 Task: Search one way flight ticket for 5 adults, 1 child, 2 infants in seat and 1 infant on lap in business from Aberdeen: Aberdeen Regional Airport to Riverton: Central Wyoming Regional Airport (was Riverton Regional) on 8-4-2023. Choice of flights is Delta. Number of bags: 1 carry on bag. Price is upto 110000. Outbound departure time preference is 10:00.
Action: Mouse moved to (199, 300)
Screenshot: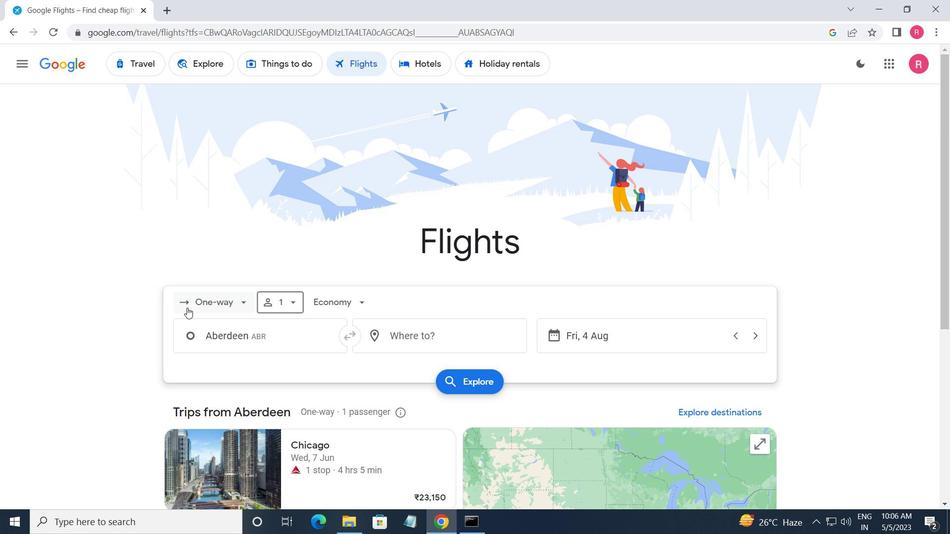 
Action: Mouse pressed left at (199, 300)
Screenshot: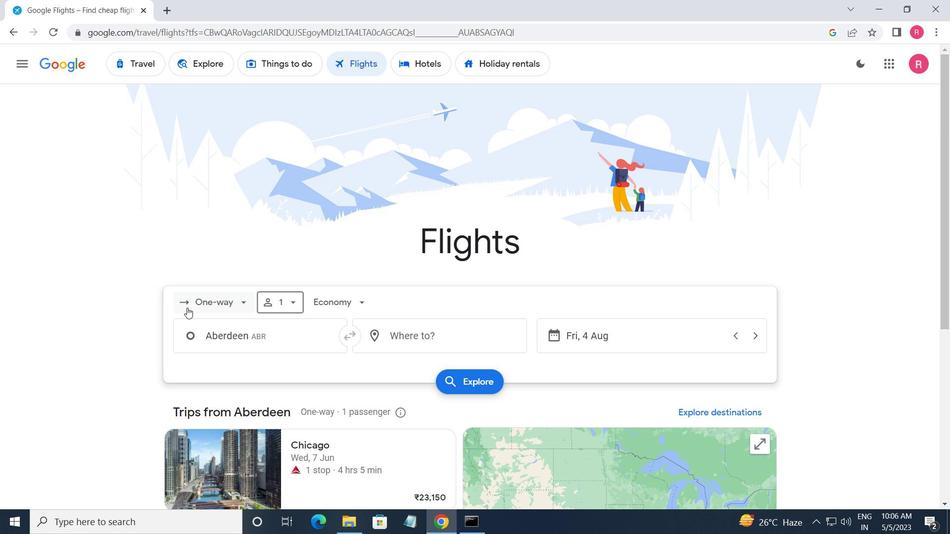 
Action: Mouse moved to (217, 358)
Screenshot: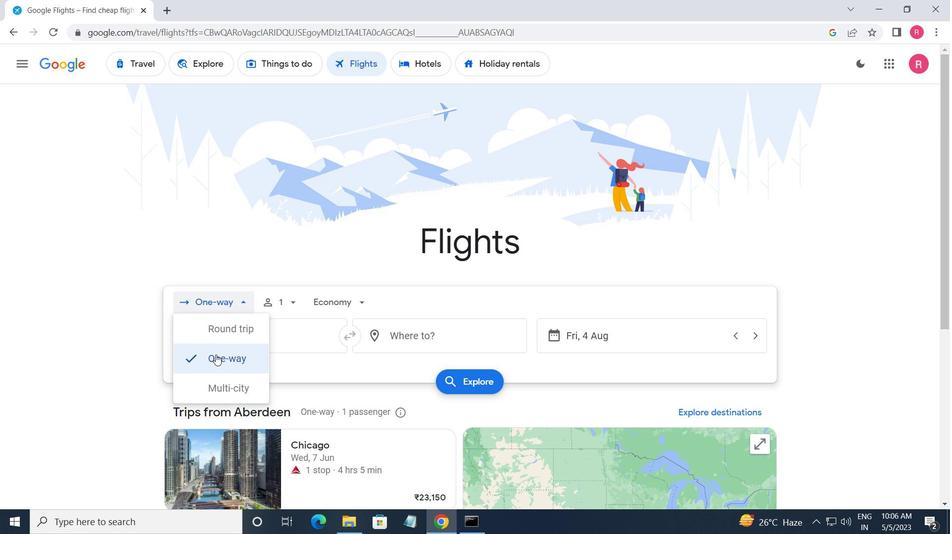 
Action: Mouse pressed left at (217, 358)
Screenshot: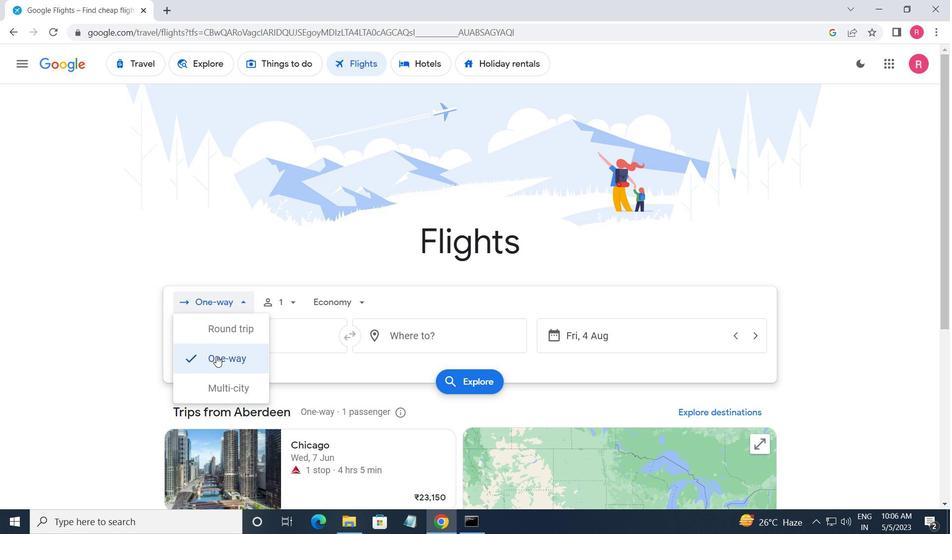 
Action: Mouse moved to (284, 300)
Screenshot: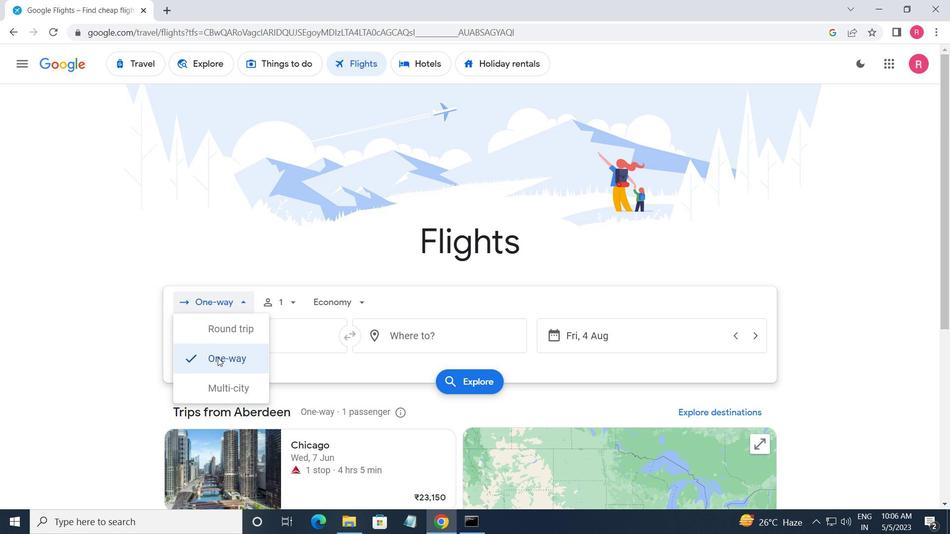 
Action: Mouse pressed left at (284, 300)
Screenshot: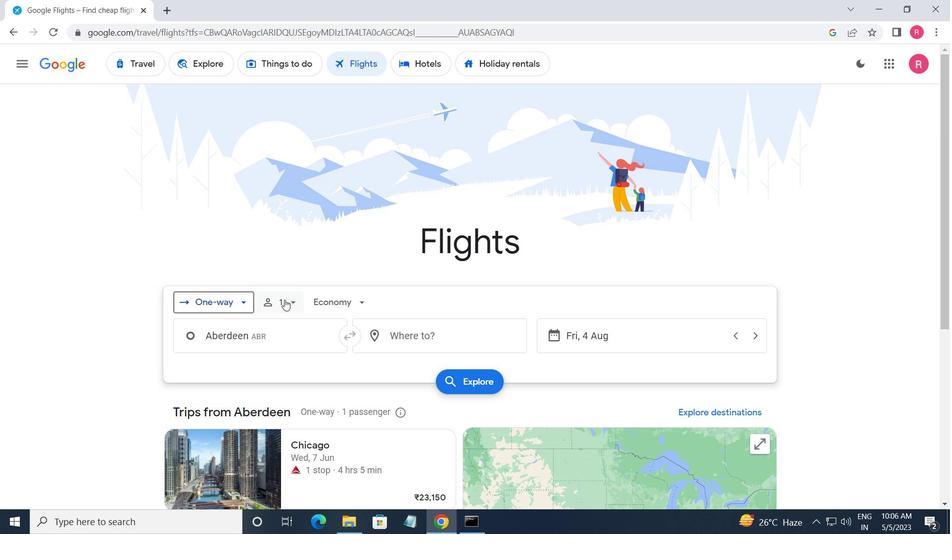 
Action: Mouse moved to (381, 339)
Screenshot: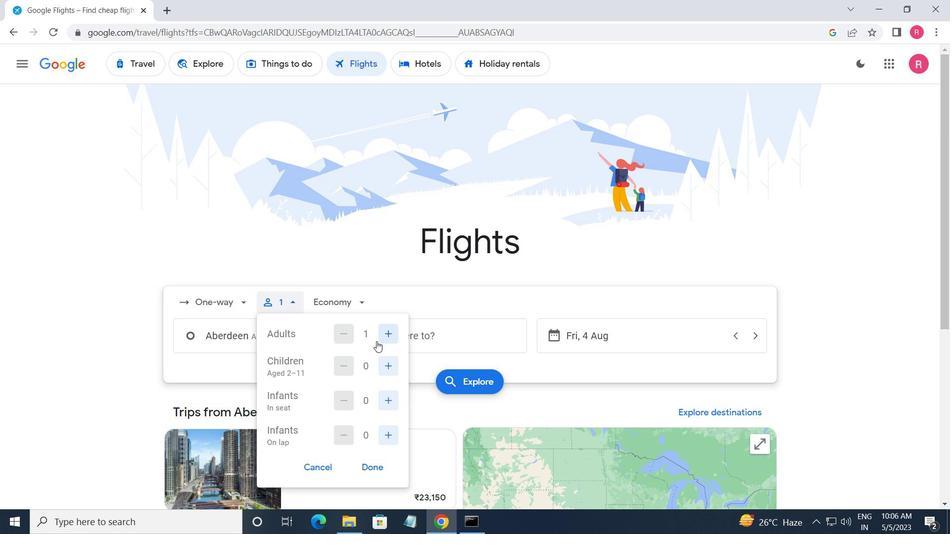 
Action: Mouse pressed left at (381, 339)
Screenshot: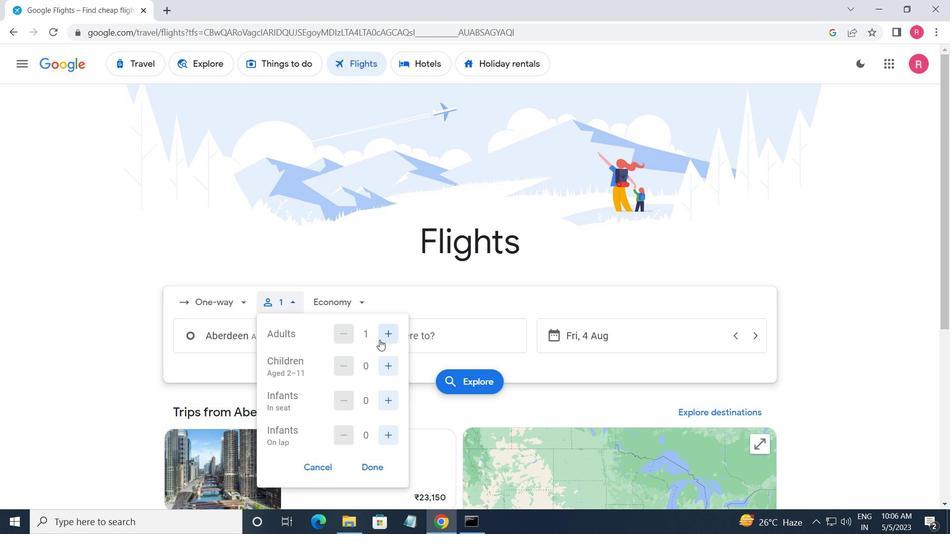 
Action: Mouse pressed left at (381, 339)
Screenshot: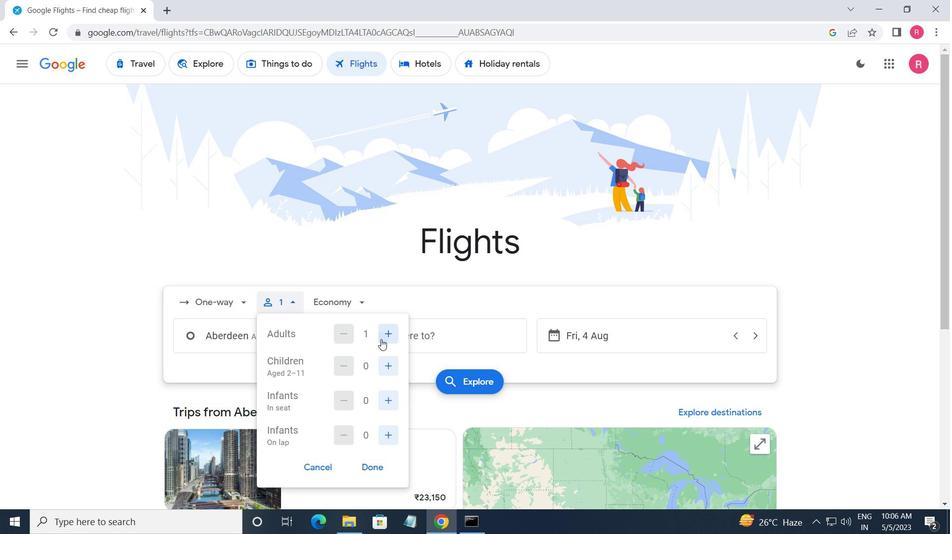
Action: Mouse pressed left at (381, 339)
Screenshot: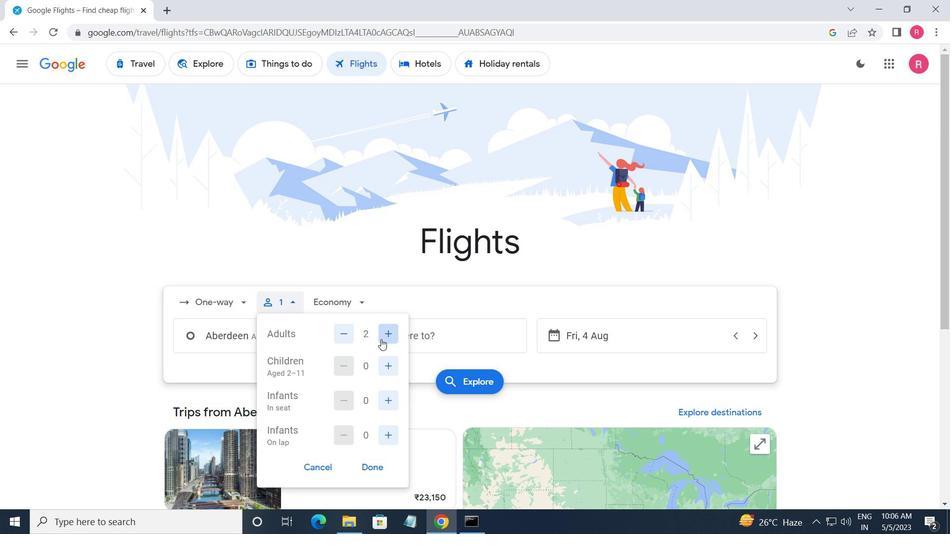 
Action: Mouse pressed left at (381, 339)
Screenshot: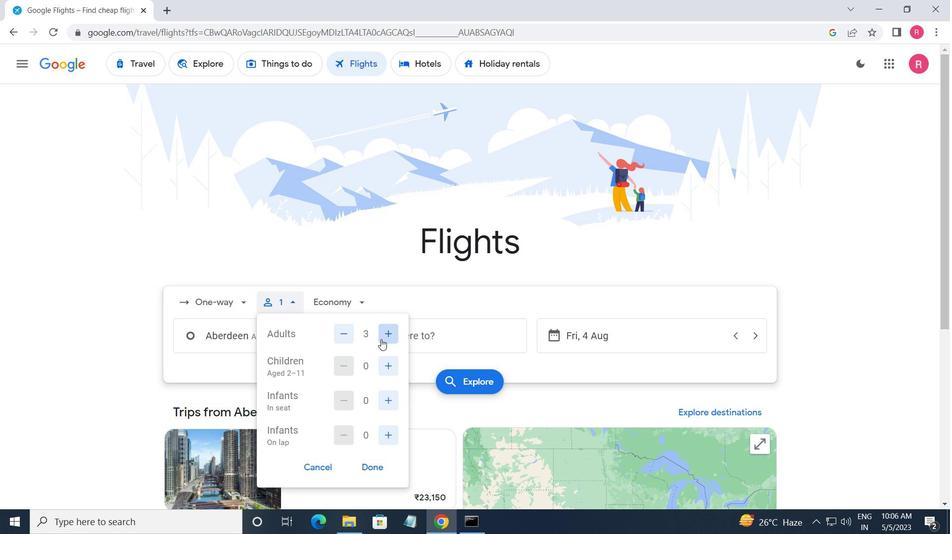 
Action: Mouse moved to (383, 356)
Screenshot: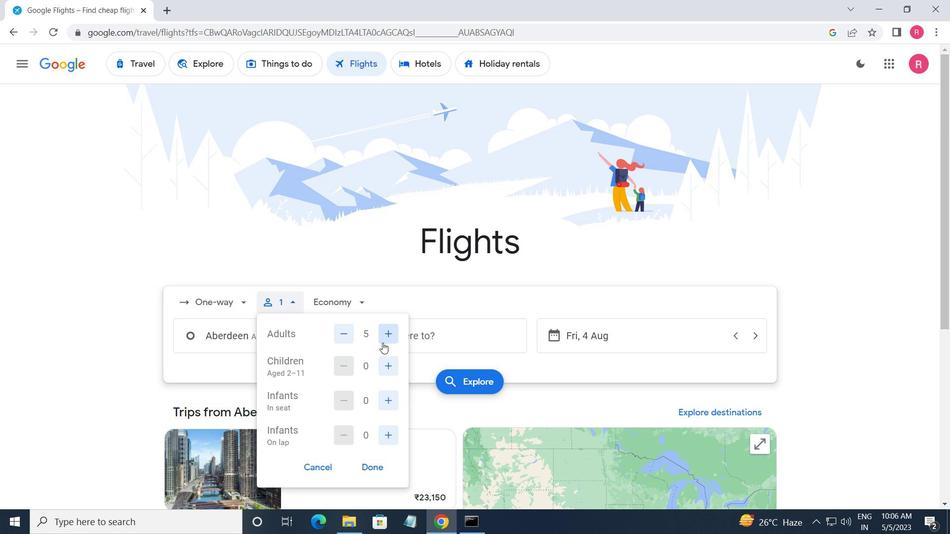 
Action: Mouse pressed left at (383, 356)
Screenshot: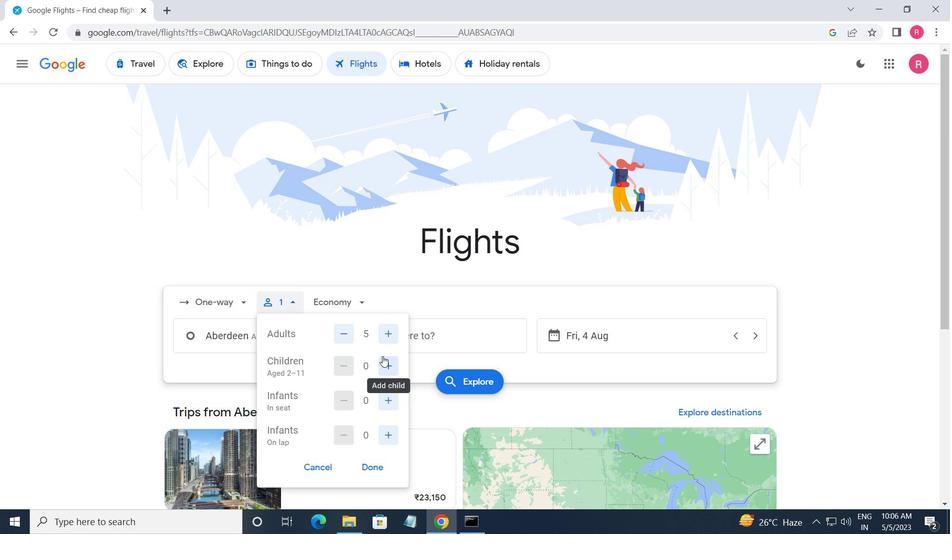 
Action: Mouse moved to (386, 396)
Screenshot: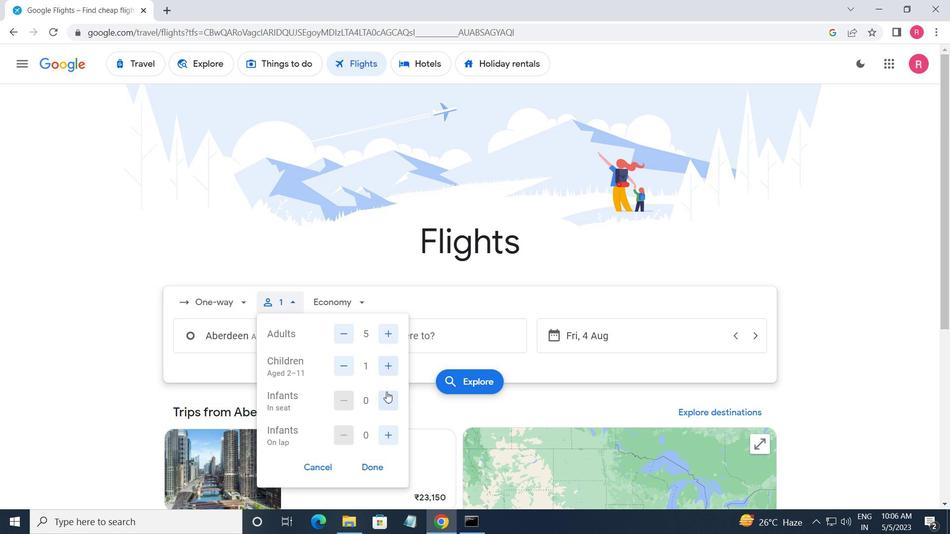 
Action: Mouse pressed left at (386, 396)
Screenshot: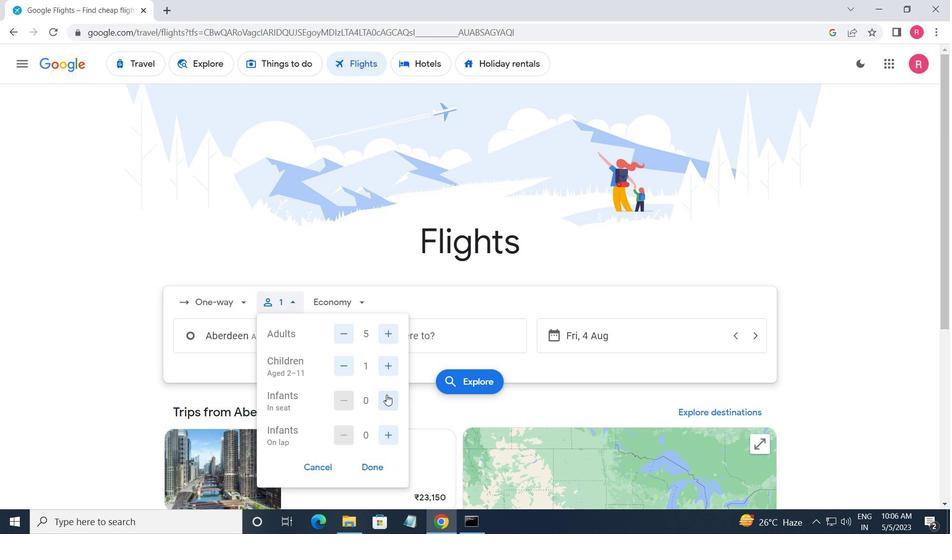 
Action: Mouse moved to (387, 396)
Screenshot: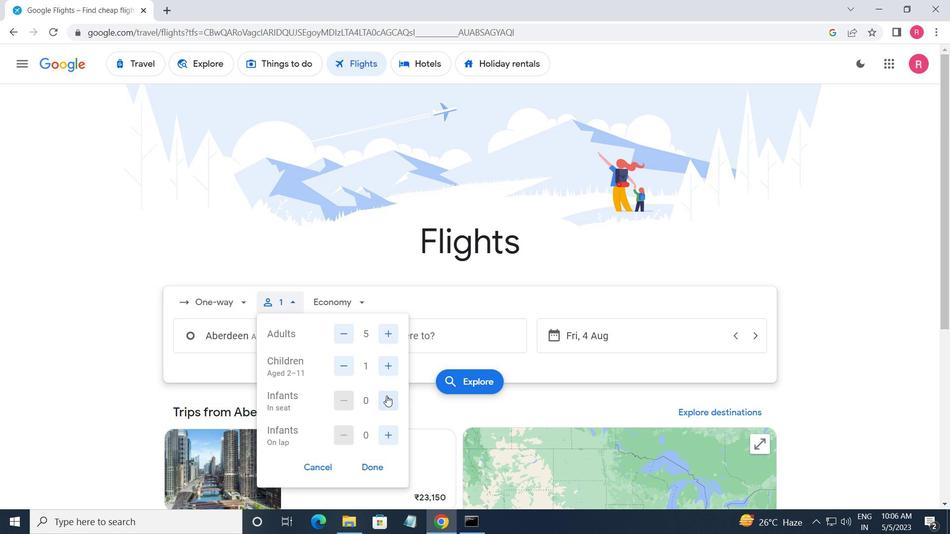 
Action: Mouse pressed left at (387, 396)
Screenshot: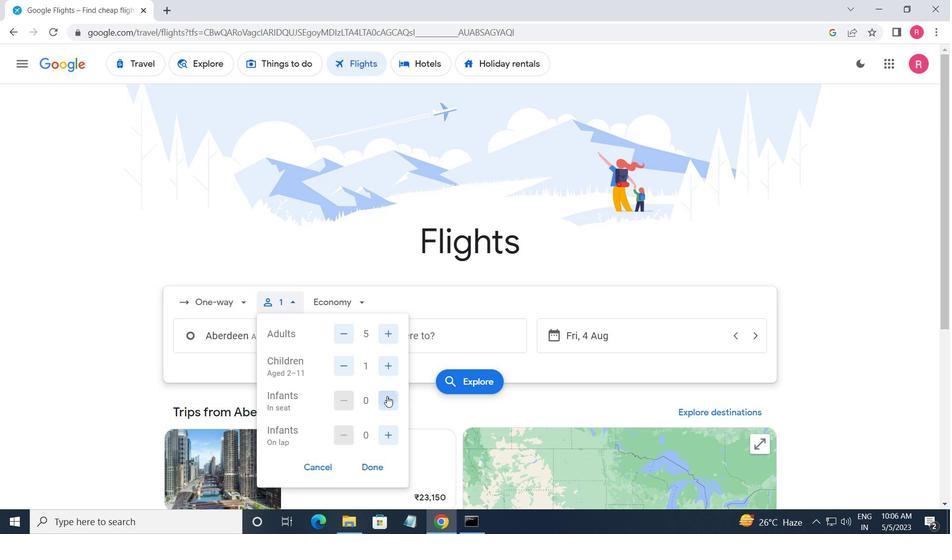 
Action: Mouse moved to (346, 302)
Screenshot: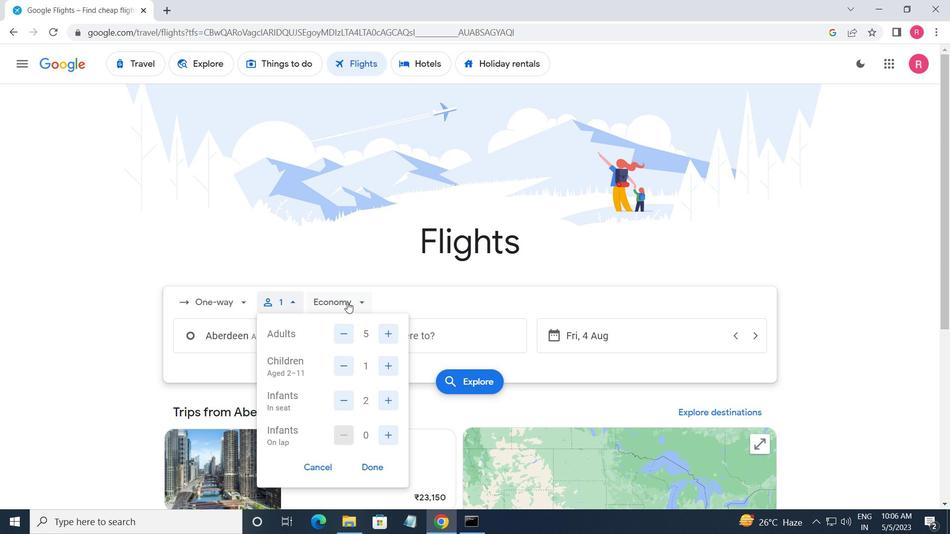 
Action: Mouse pressed left at (346, 302)
Screenshot: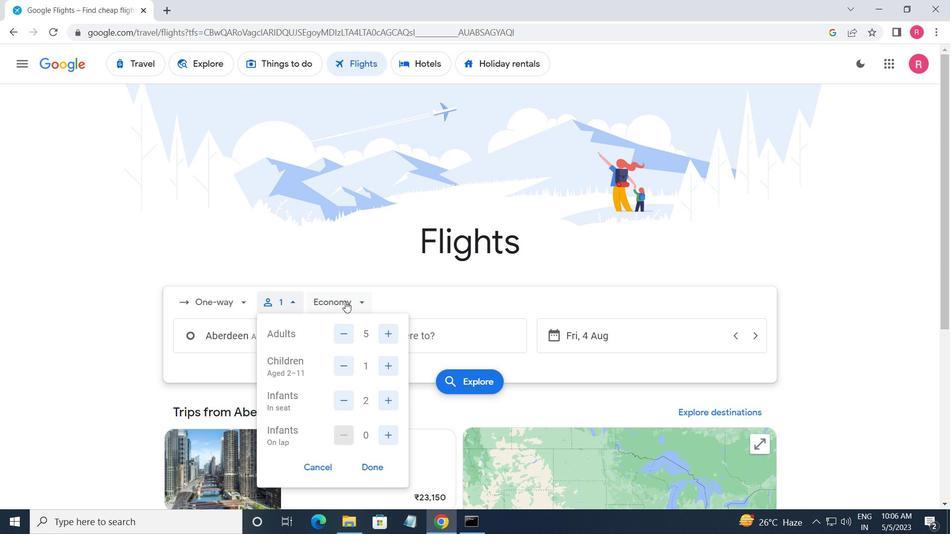 
Action: Mouse moved to (366, 389)
Screenshot: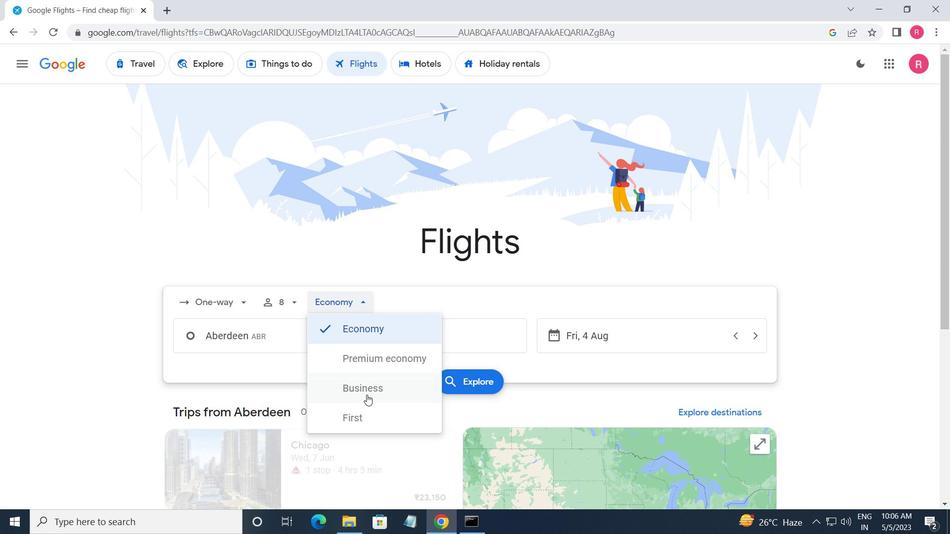 
Action: Mouse pressed left at (366, 389)
Screenshot: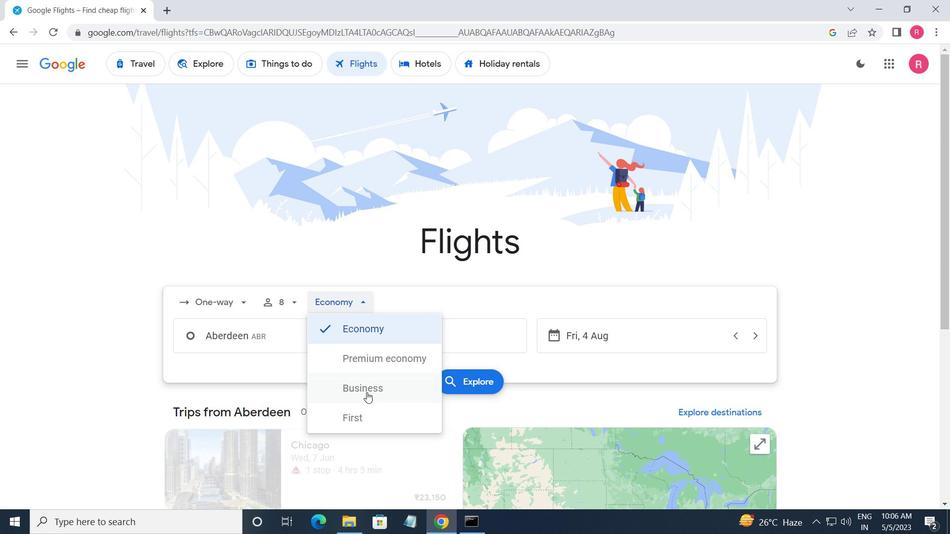 
Action: Mouse moved to (307, 334)
Screenshot: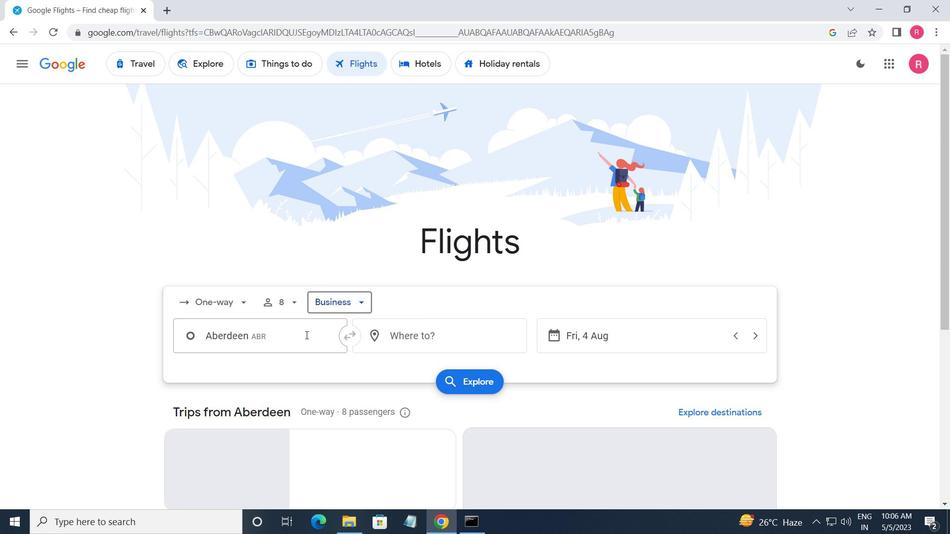 
Action: Mouse pressed left at (307, 334)
Screenshot: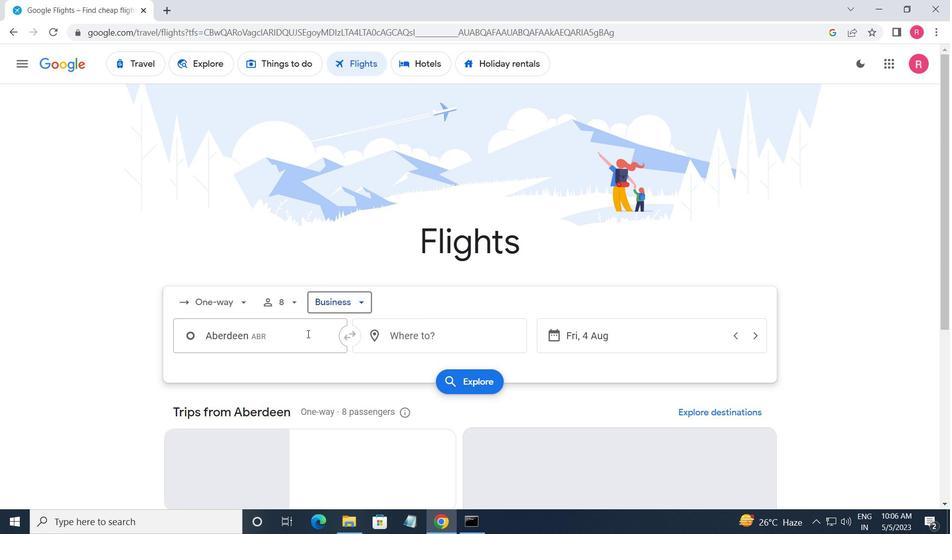 
Action: Mouse moved to (284, 431)
Screenshot: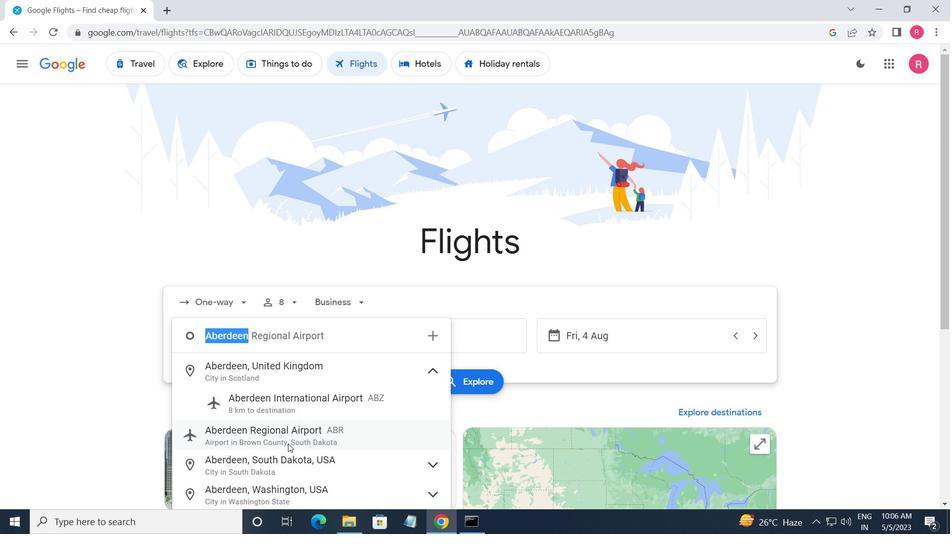 
Action: Mouse pressed left at (284, 431)
Screenshot: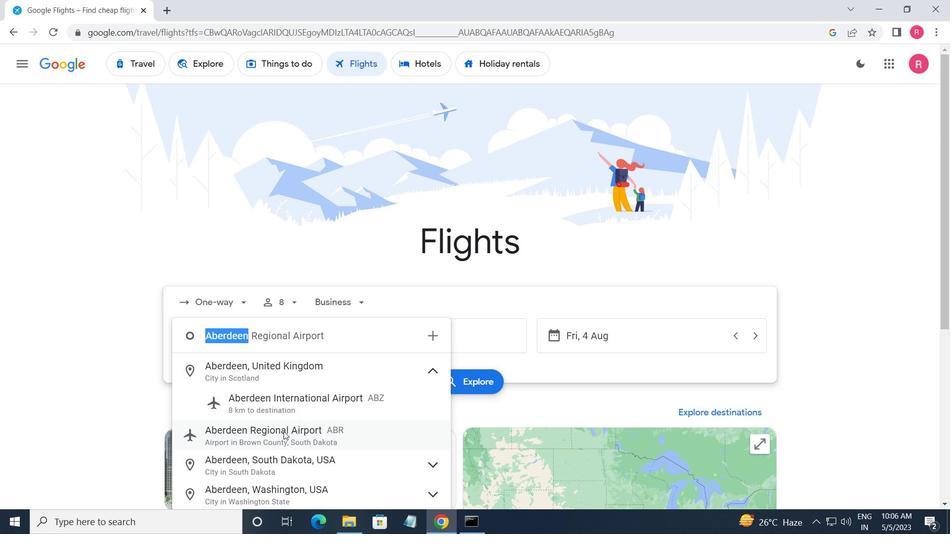 
Action: Mouse moved to (411, 347)
Screenshot: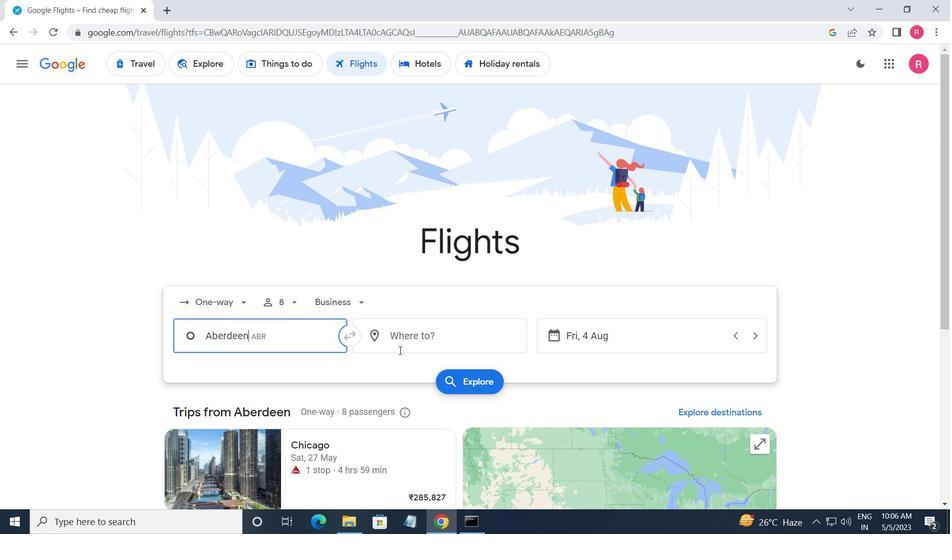 
Action: Mouse pressed left at (411, 347)
Screenshot: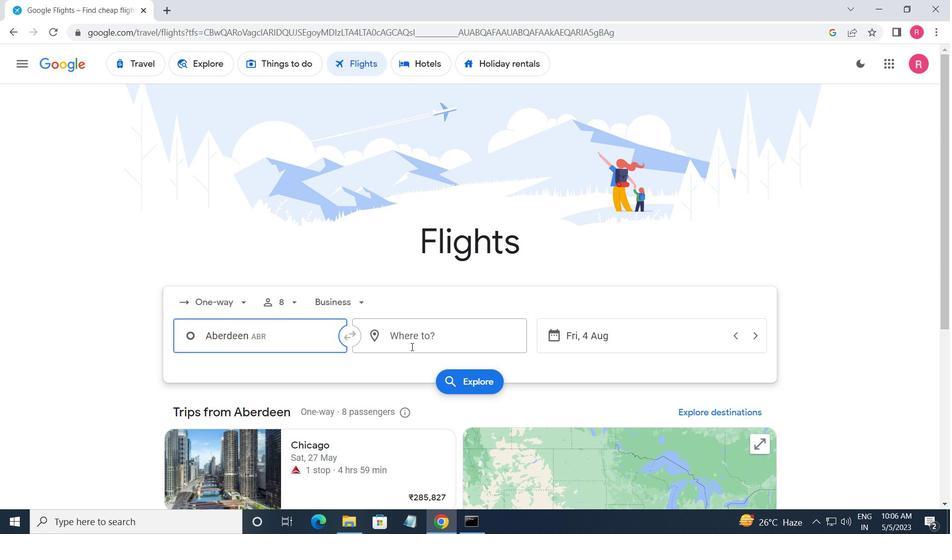 
Action: Mouse moved to (438, 453)
Screenshot: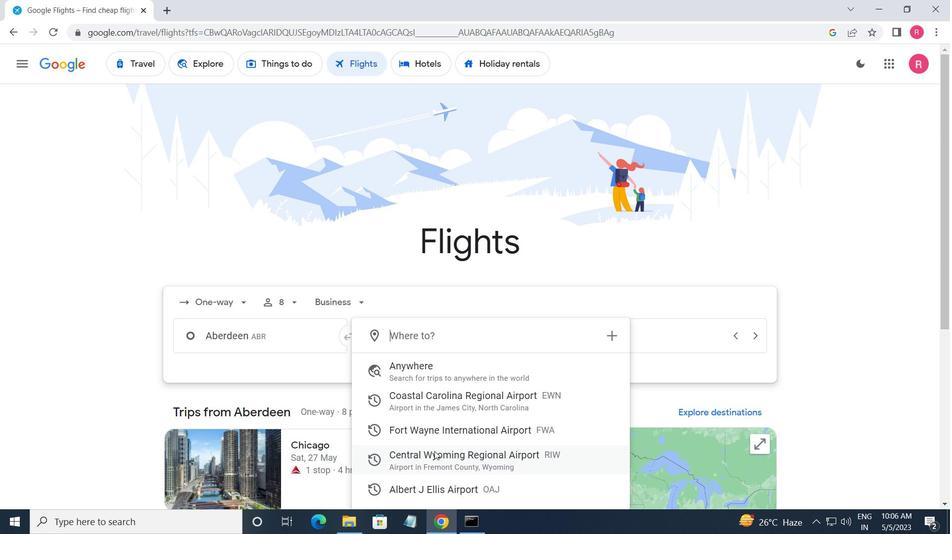 
Action: Mouse pressed left at (438, 453)
Screenshot: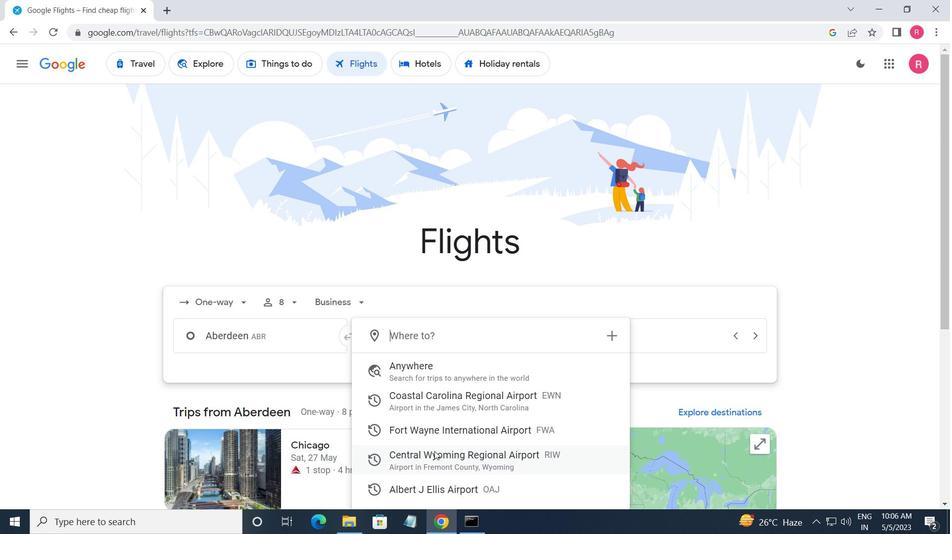 
Action: Mouse moved to (629, 347)
Screenshot: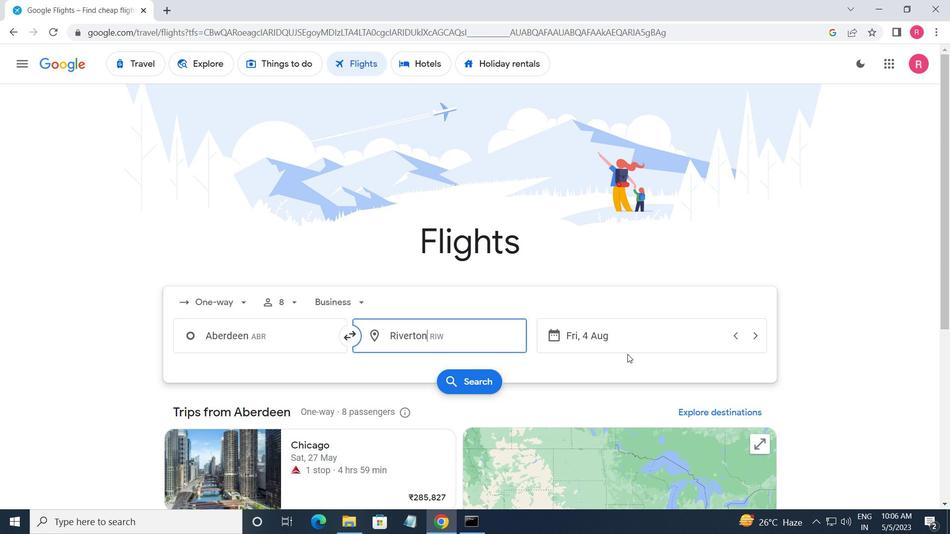 
Action: Mouse pressed left at (629, 347)
Screenshot: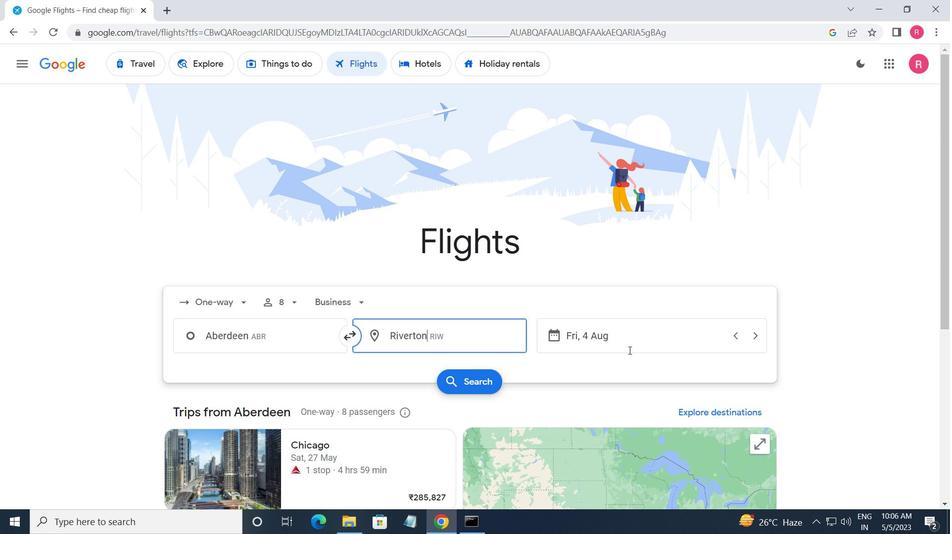
Action: Mouse moved to (481, 287)
Screenshot: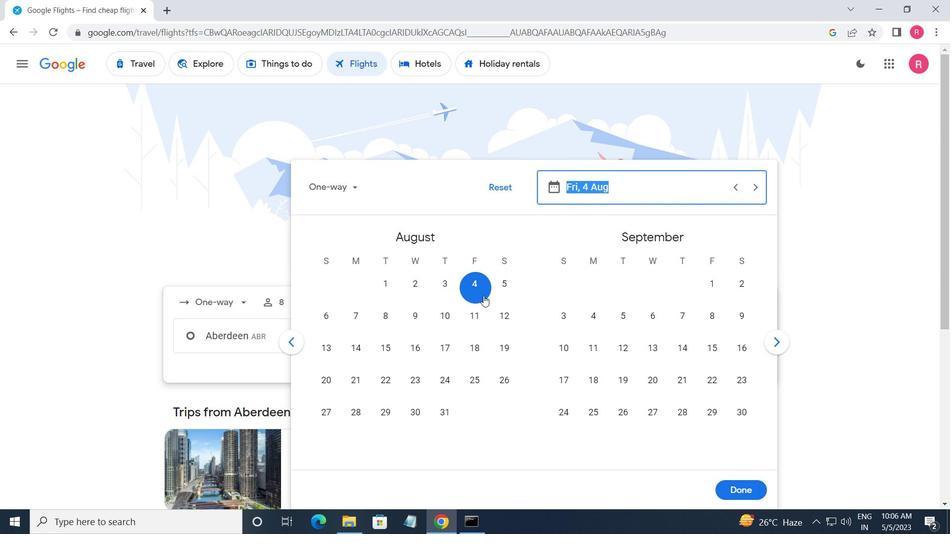 
Action: Mouse pressed left at (481, 287)
Screenshot: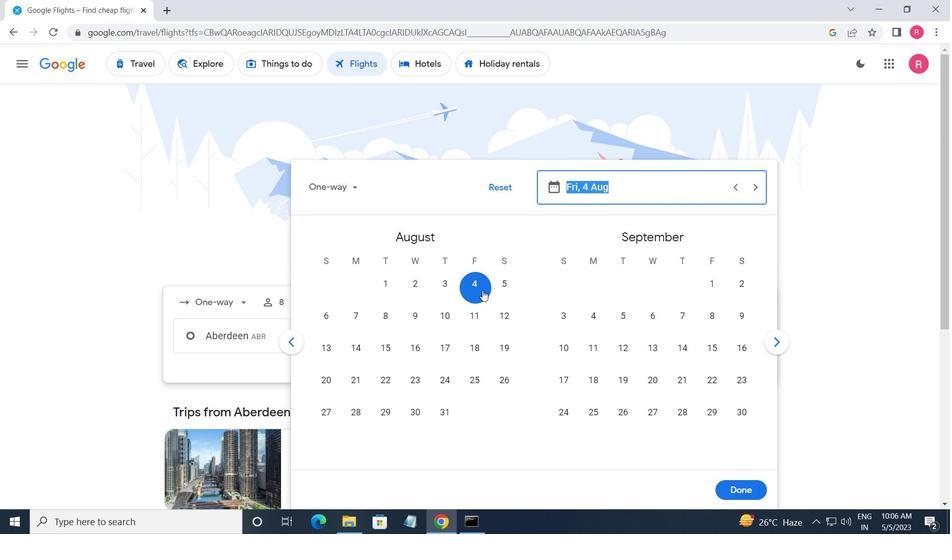 
Action: Mouse moved to (732, 486)
Screenshot: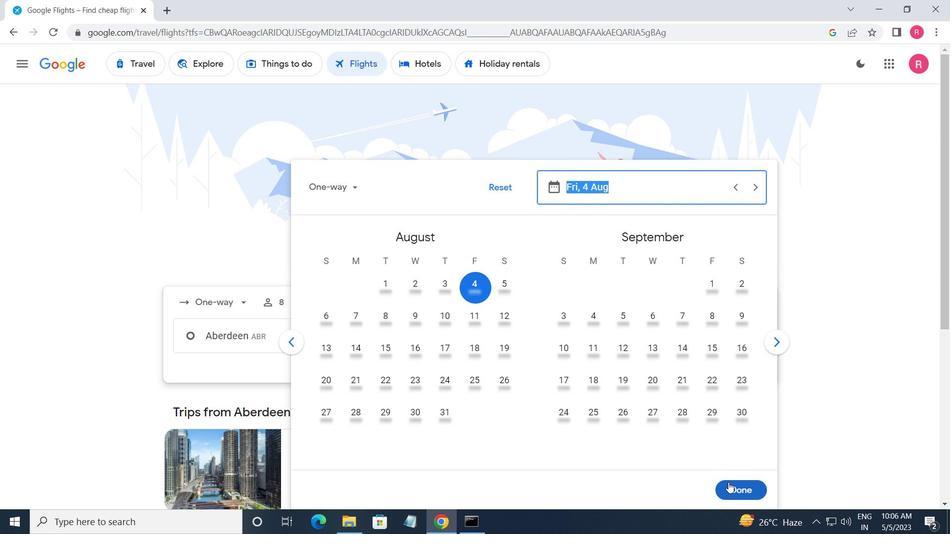
Action: Mouse pressed left at (732, 486)
Screenshot: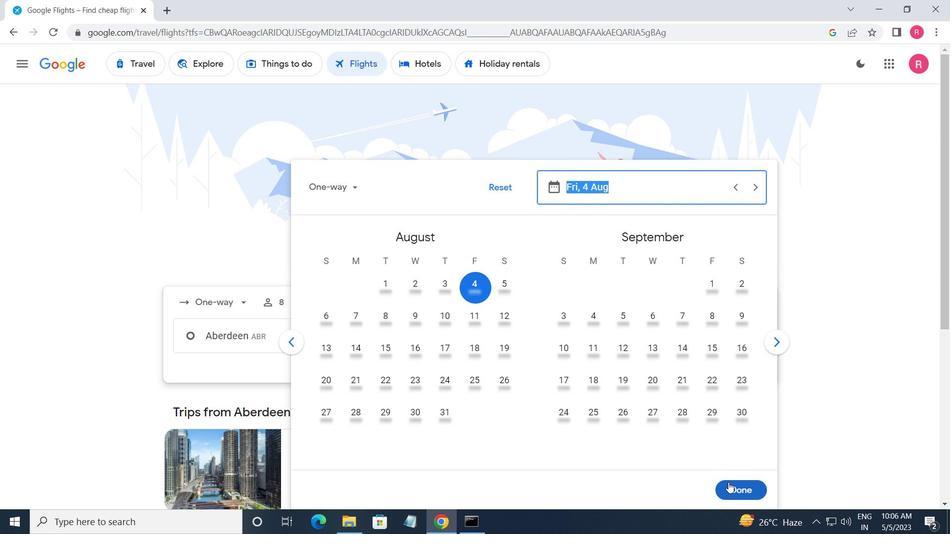 
Action: Mouse moved to (489, 378)
Screenshot: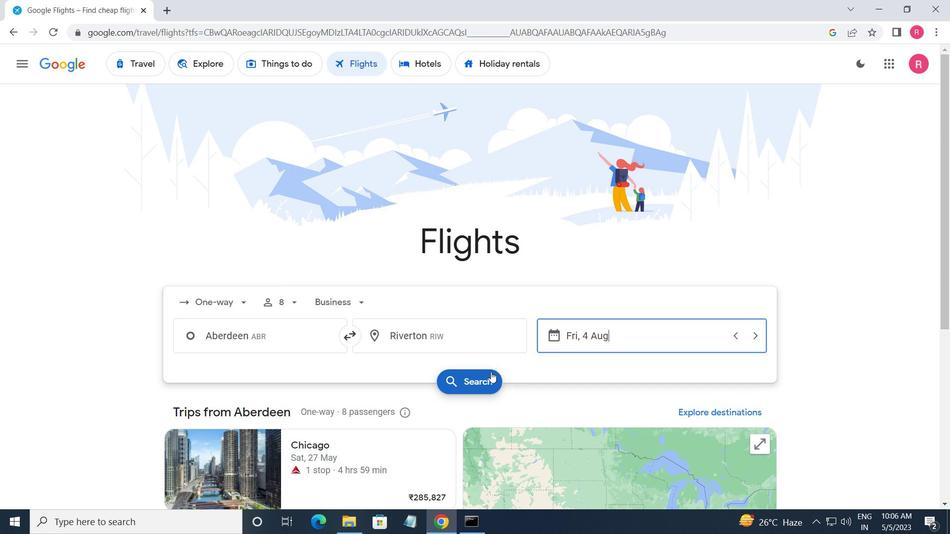 
Action: Mouse pressed left at (489, 378)
Screenshot: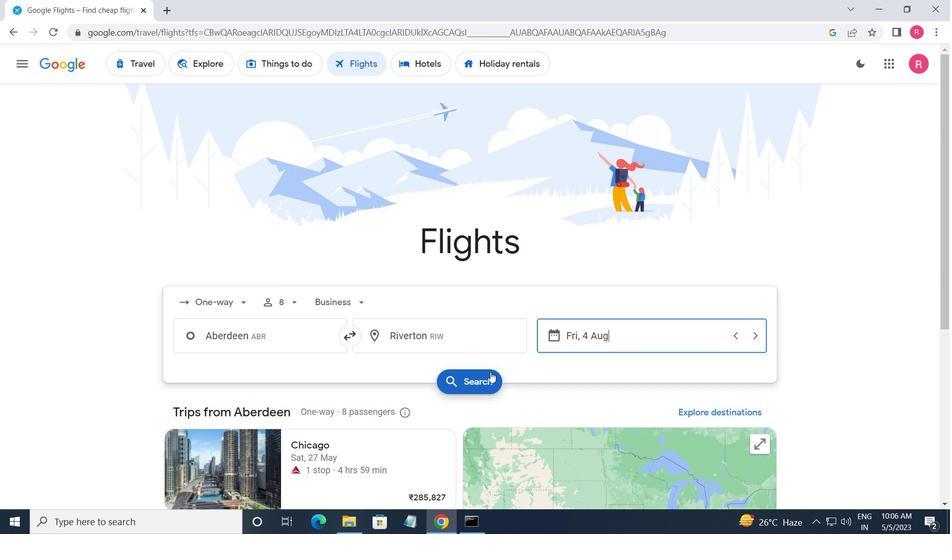 
Action: Mouse moved to (191, 177)
Screenshot: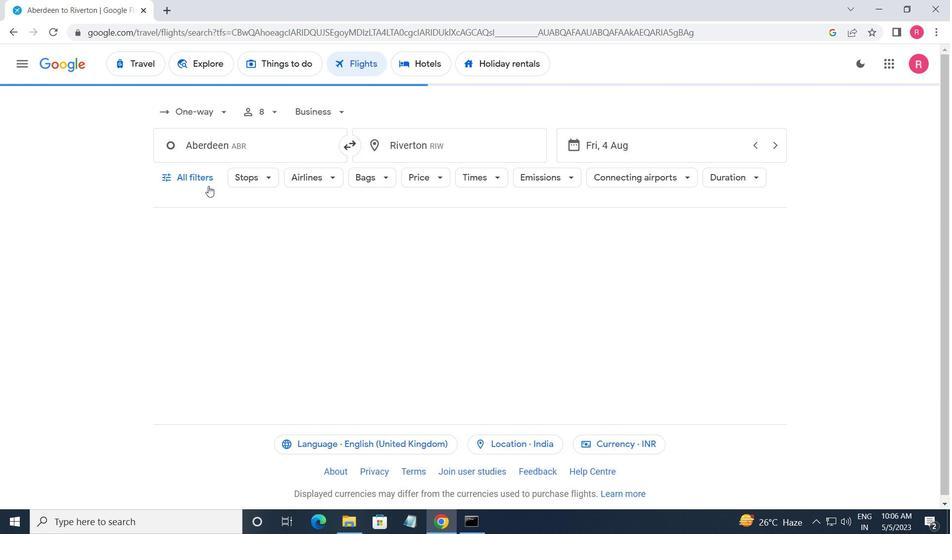 
Action: Mouse pressed left at (191, 177)
Screenshot: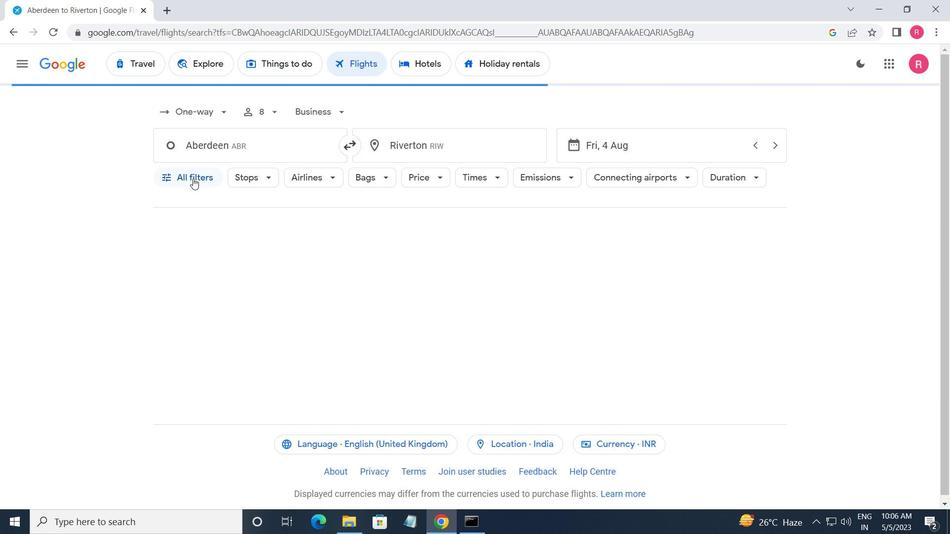
Action: Mouse moved to (257, 314)
Screenshot: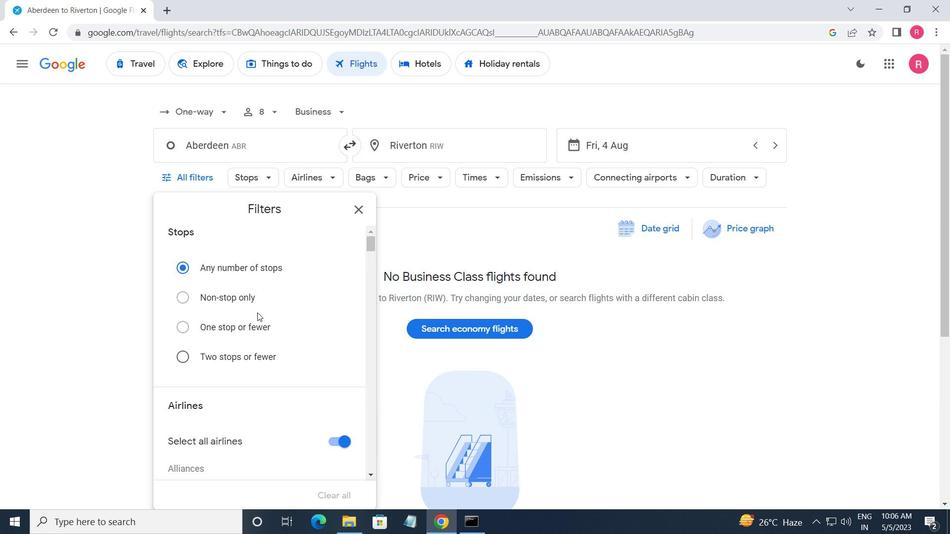 
Action: Mouse scrolled (257, 313) with delta (0, 0)
Screenshot: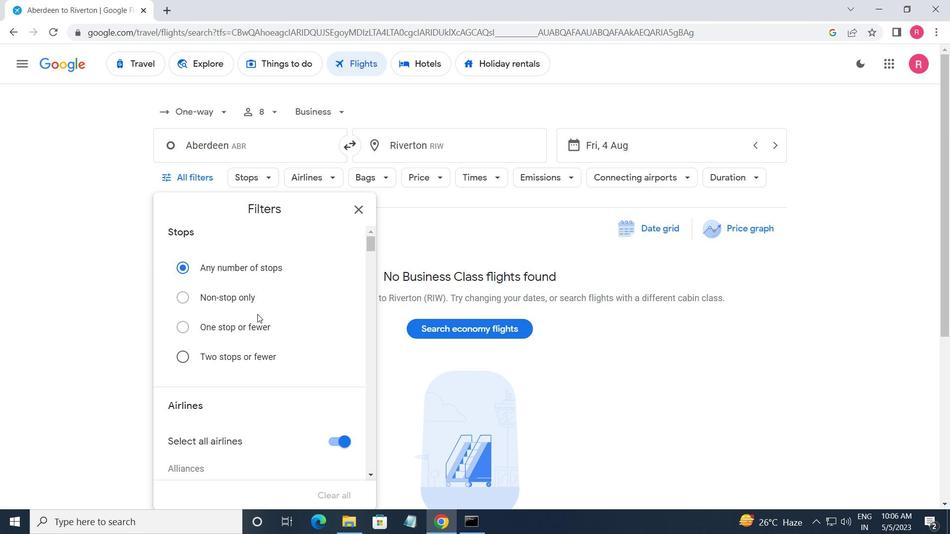 
Action: Mouse scrolled (257, 313) with delta (0, 0)
Screenshot: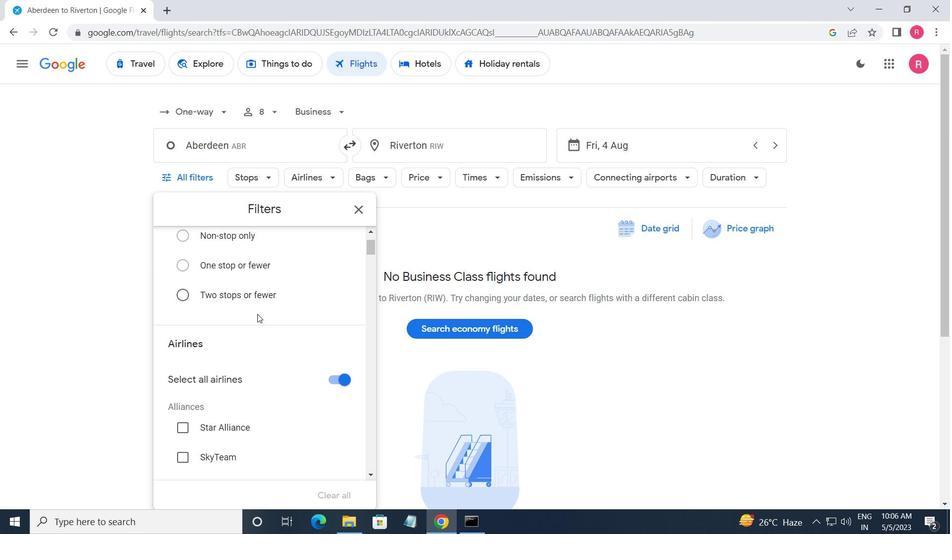 
Action: Mouse scrolled (257, 313) with delta (0, 0)
Screenshot: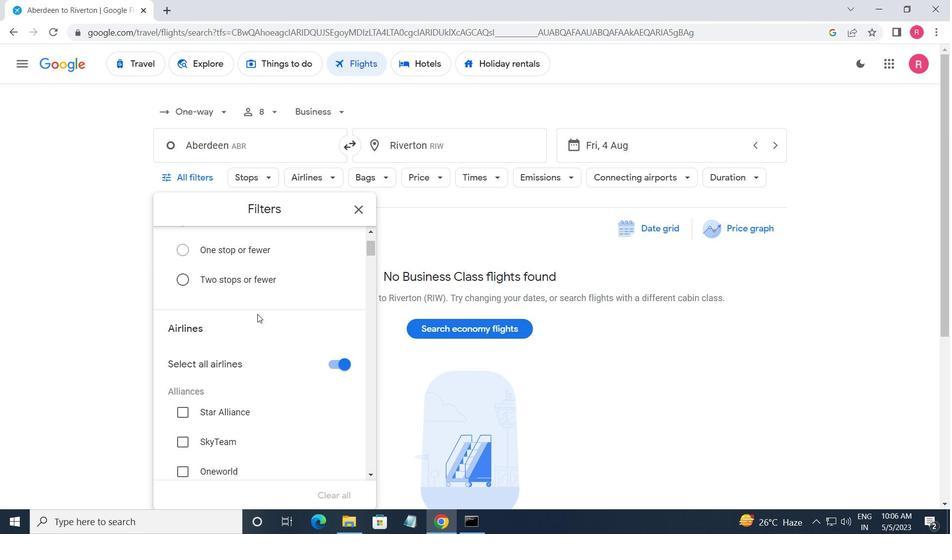 
Action: Mouse scrolled (257, 313) with delta (0, 0)
Screenshot: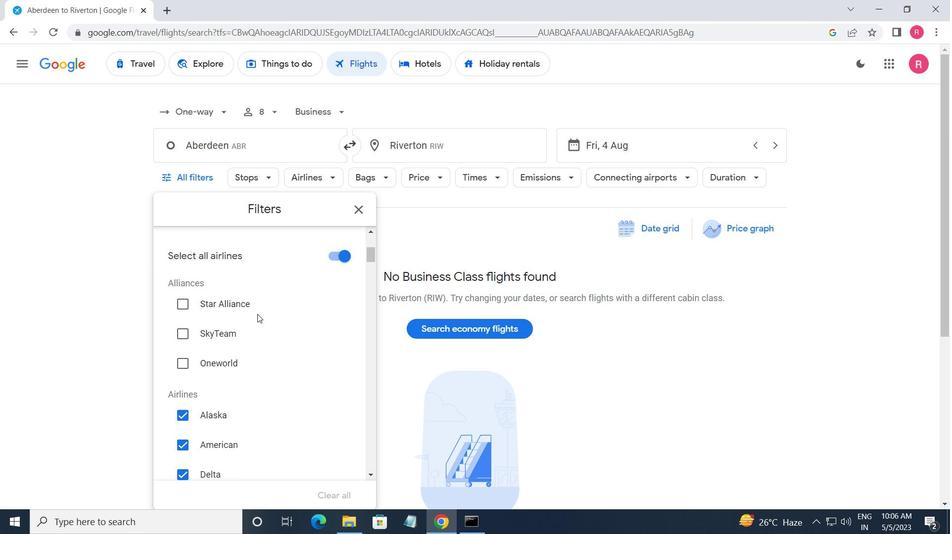 
Action: Mouse scrolled (257, 313) with delta (0, 0)
Screenshot: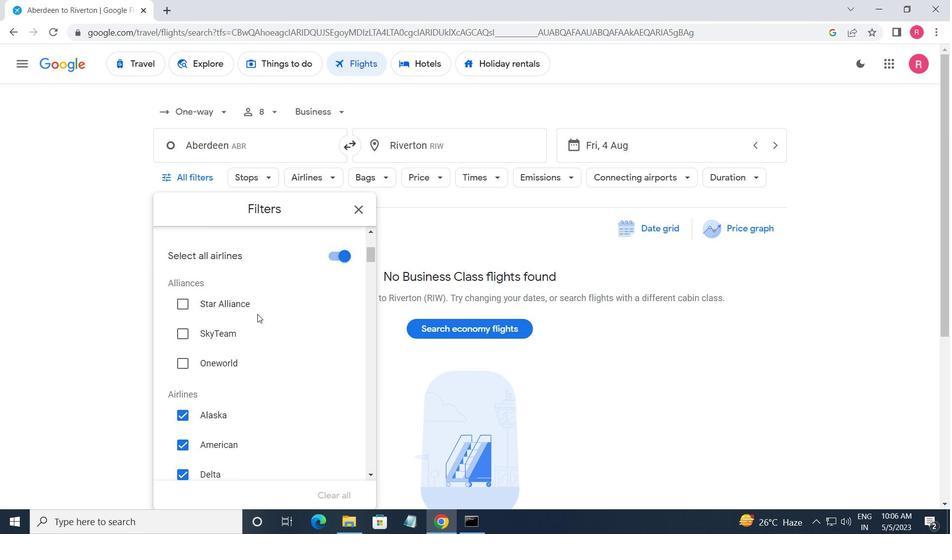 
Action: Mouse scrolled (257, 313) with delta (0, 0)
Screenshot: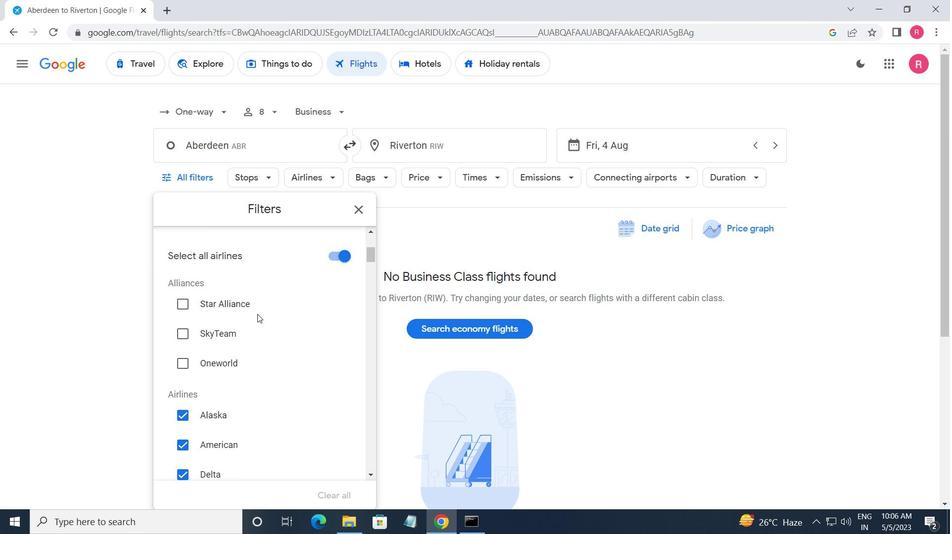 
Action: Mouse moved to (332, 292)
Screenshot: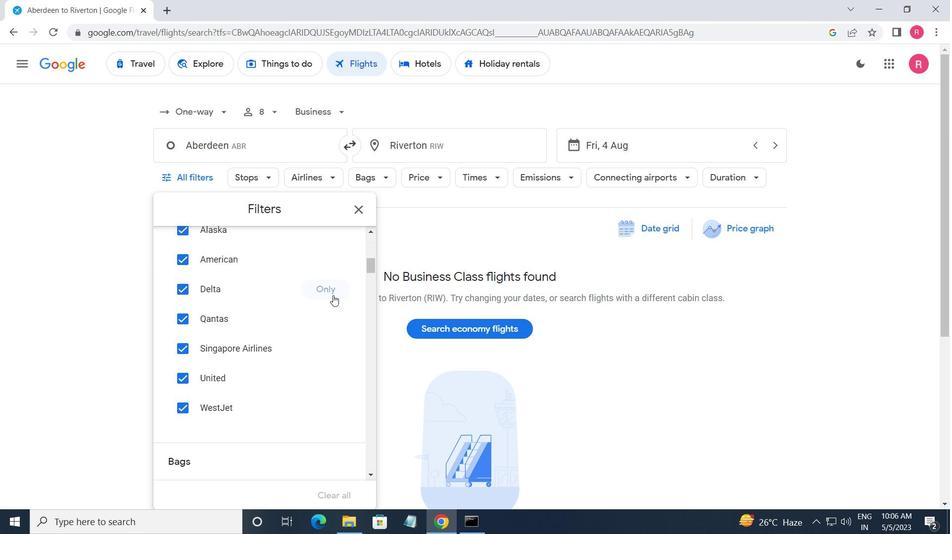 
Action: Mouse pressed left at (332, 292)
Screenshot: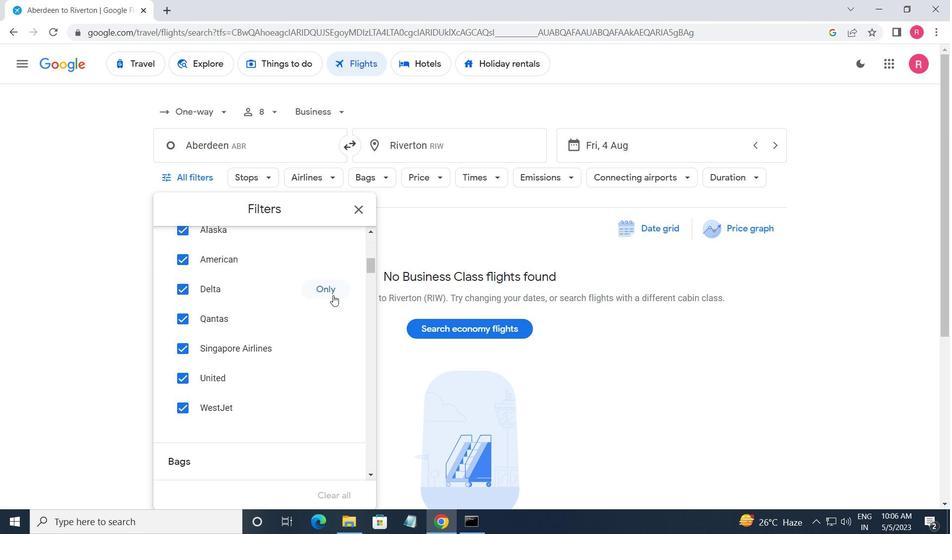 
Action: Mouse moved to (323, 328)
Screenshot: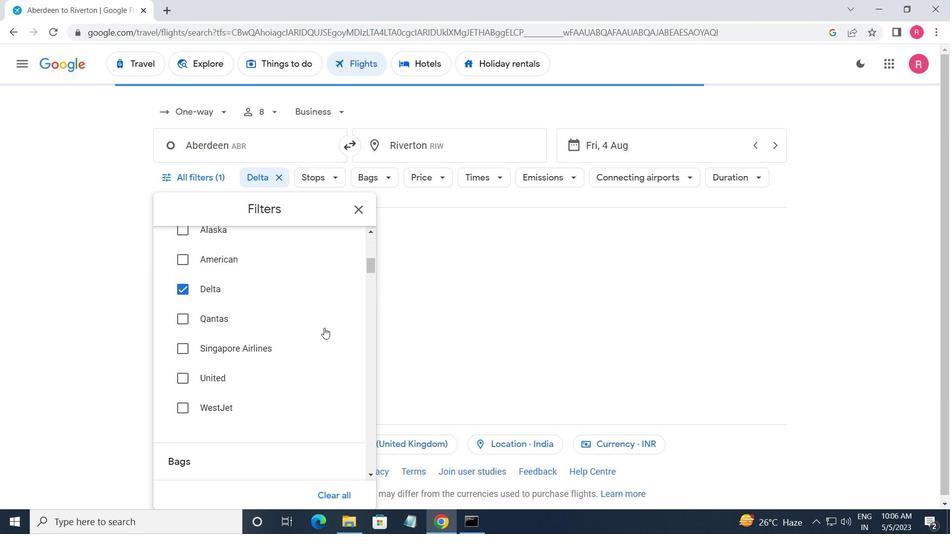 
Action: Mouse scrolled (323, 328) with delta (0, 0)
Screenshot: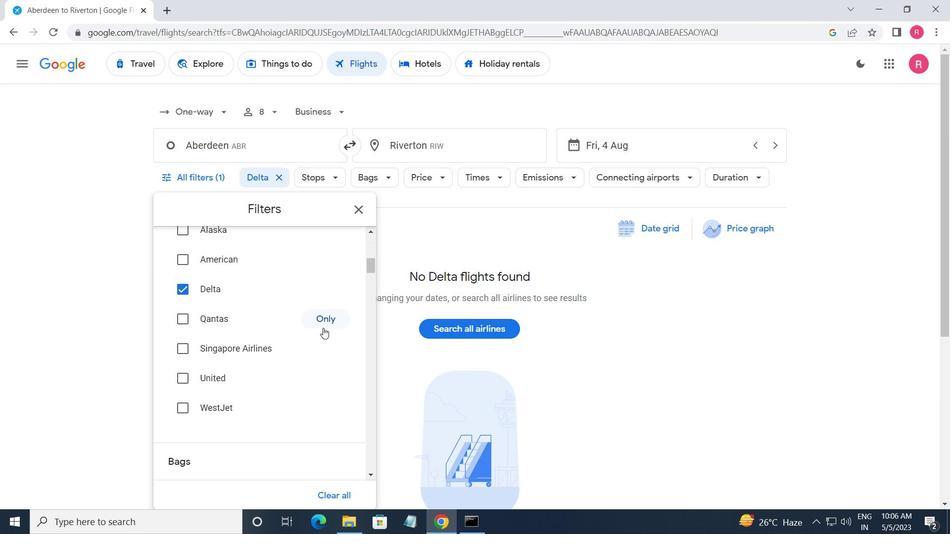 
Action: Mouse scrolled (323, 328) with delta (0, 0)
Screenshot: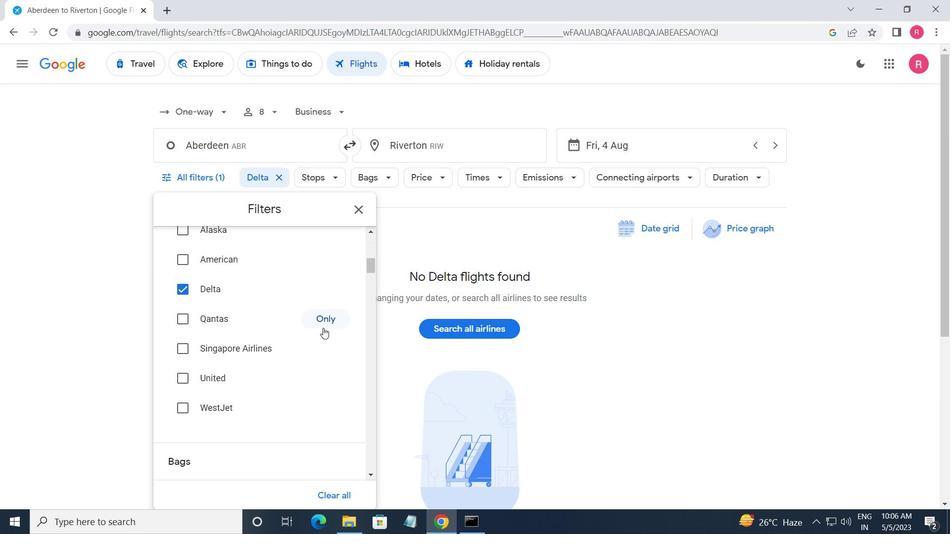 
Action: Mouse scrolled (323, 328) with delta (0, 0)
Screenshot: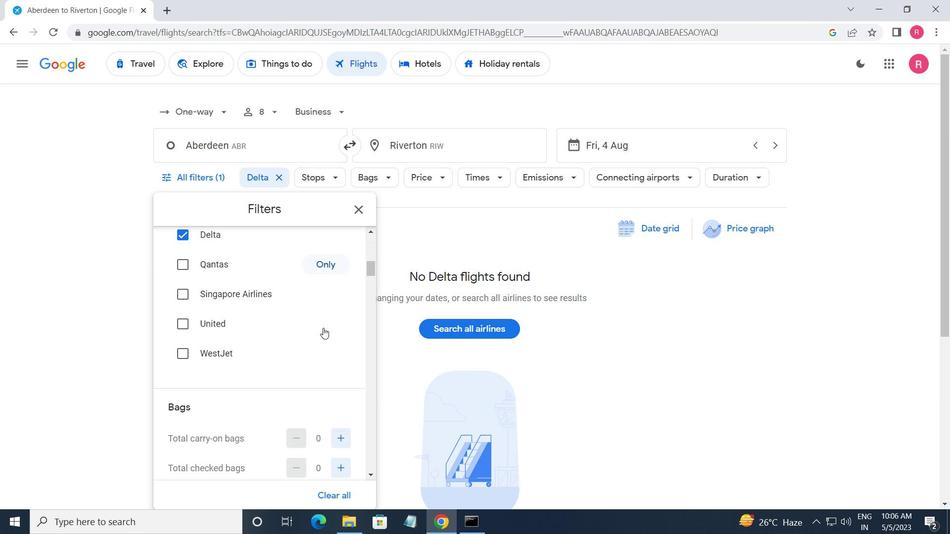 
Action: Mouse moved to (342, 312)
Screenshot: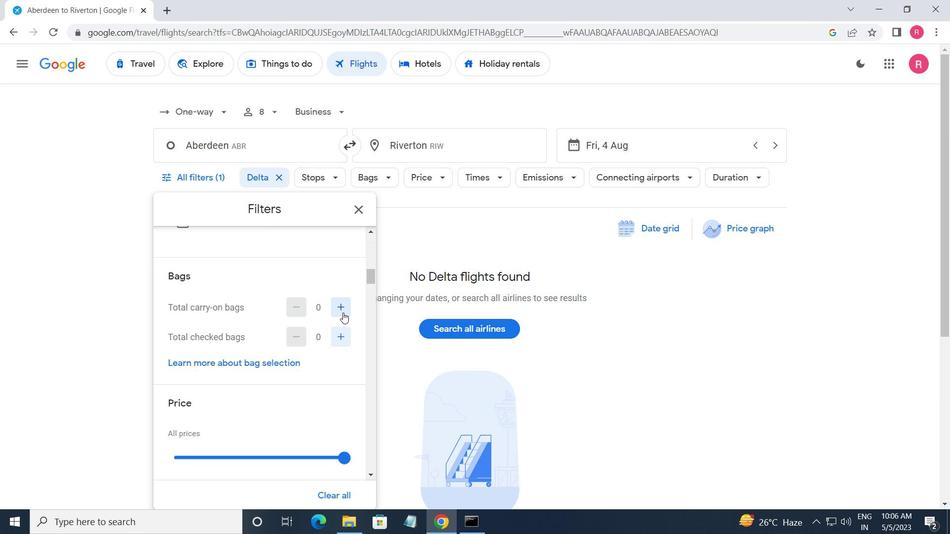 
Action: Mouse pressed left at (342, 312)
Screenshot: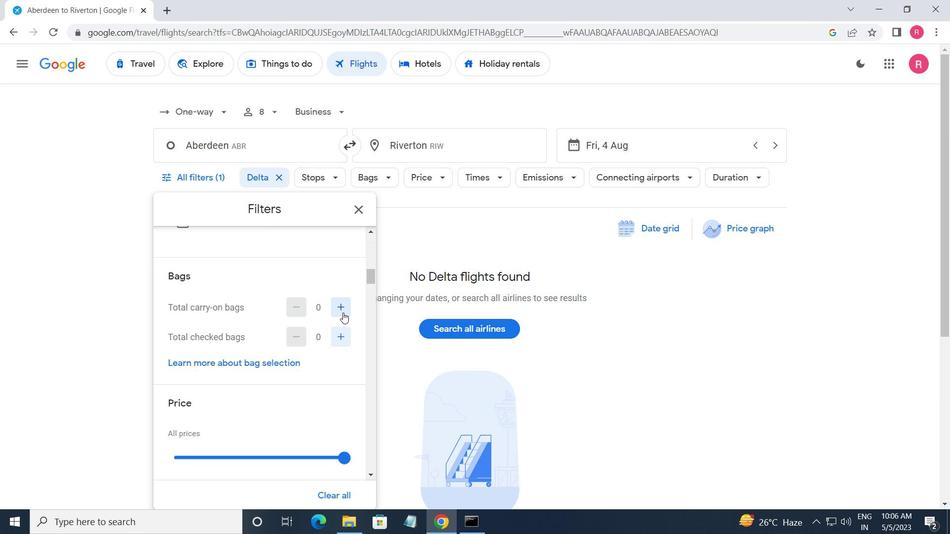
Action: Mouse moved to (340, 314)
Screenshot: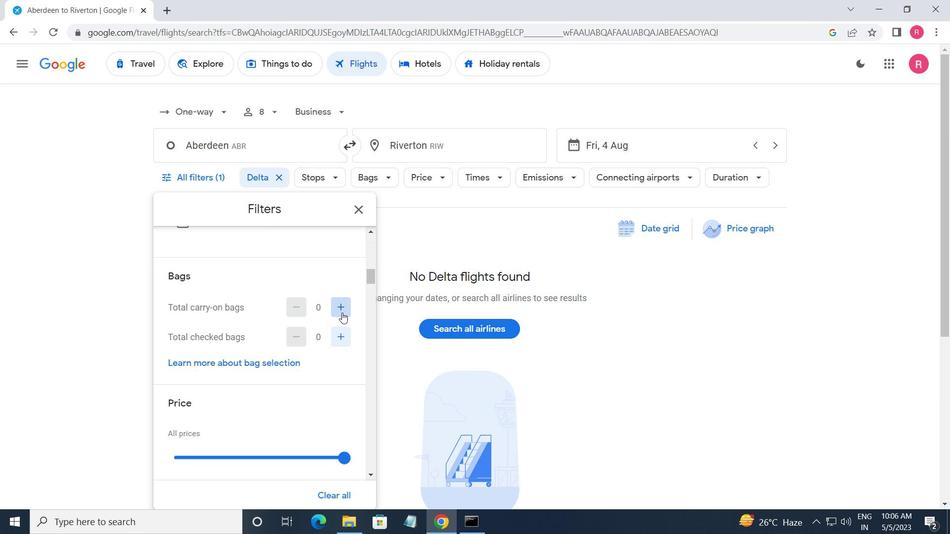 
Action: Mouse scrolled (340, 313) with delta (0, 0)
Screenshot: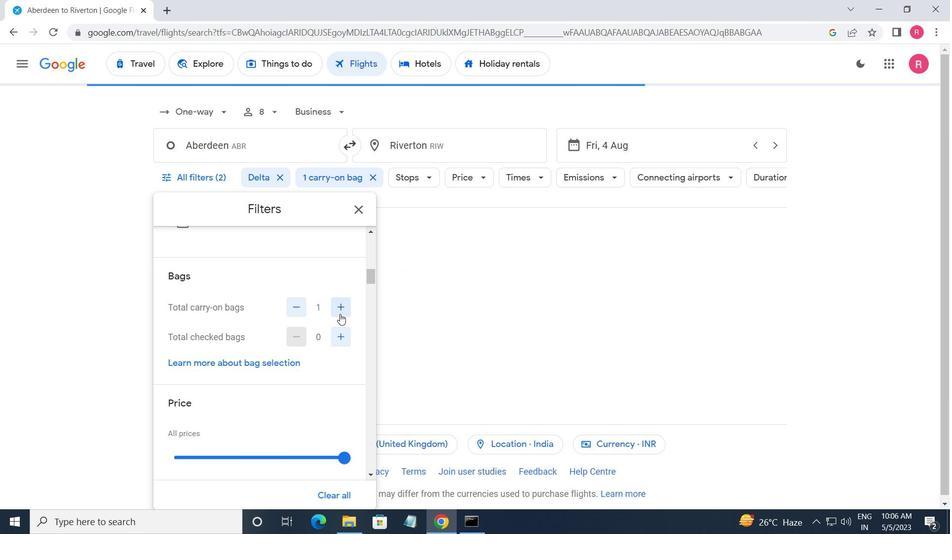 
Action: Mouse moved to (342, 398)
Screenshot: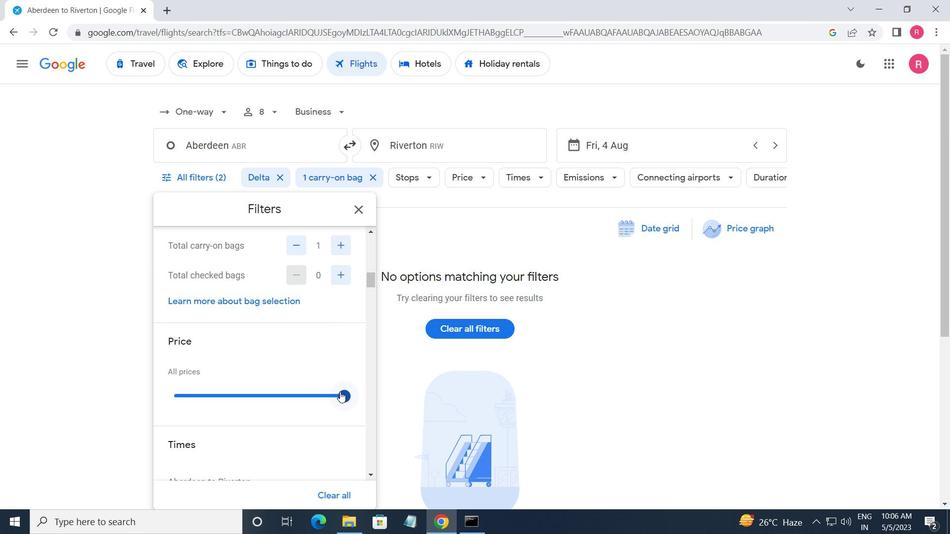 
Action: Mouse pressed left at (342, 398)
Screenshot: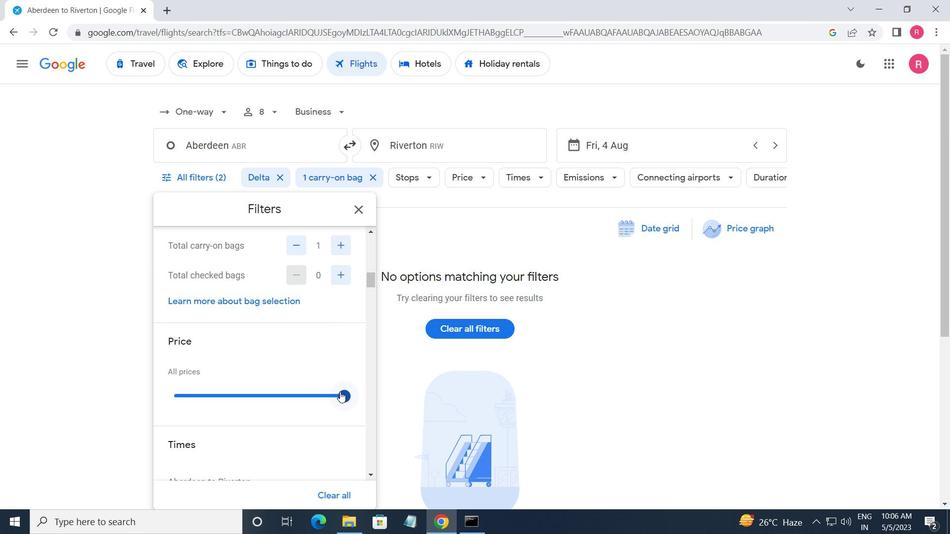 
Action: Mouse moved to (324, 413)
Screenshot: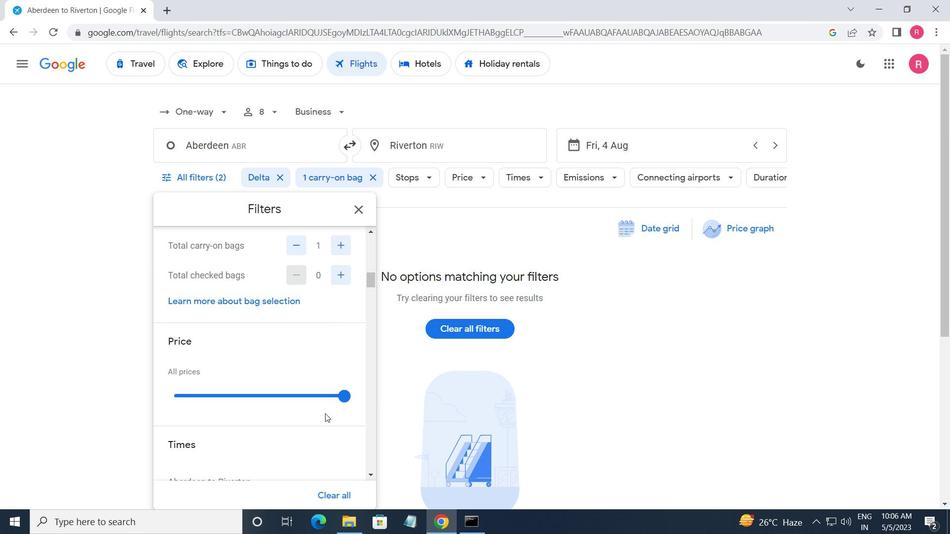 
Action: Mouse scrolled (324, 412) with delta (0, 0)
Screenshot: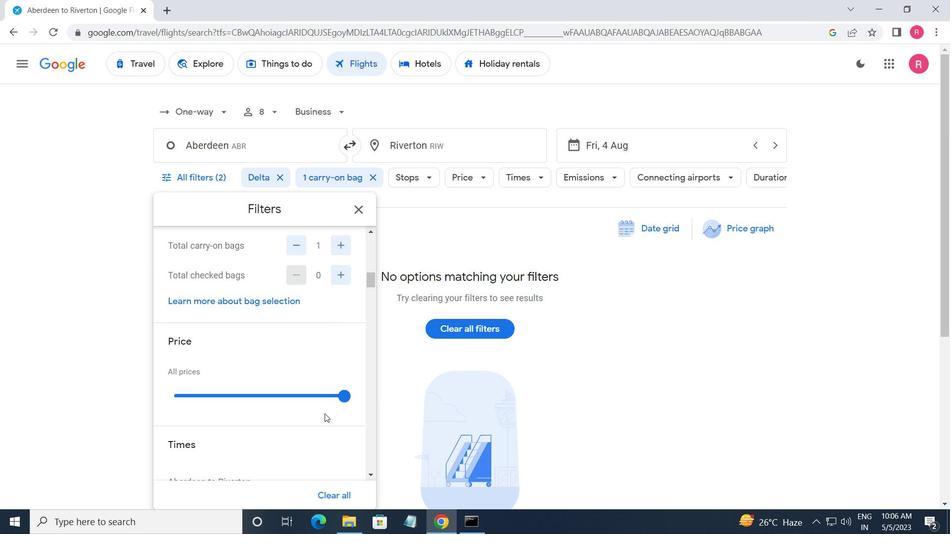 
Action: Mouse moved to (322, 413)
Screenshot: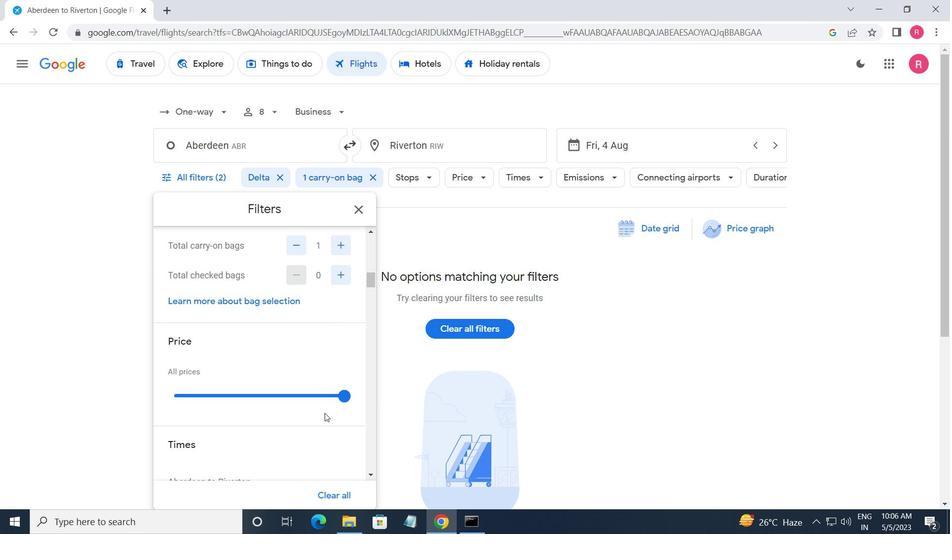 
Action: Mouse scrolled (322, 412) with delta (0, 0)
Screenshot: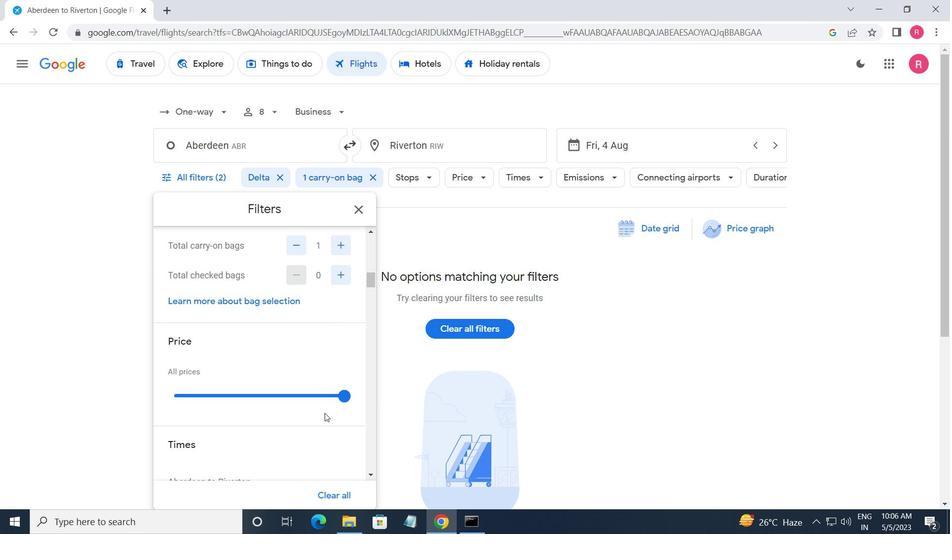 
Action: Mouse moved to (174, 403)
Screenshot: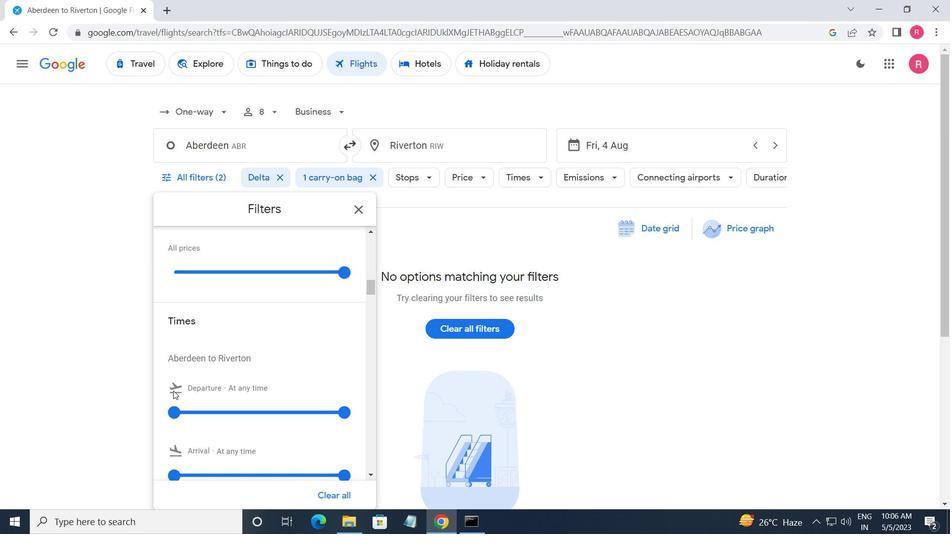 
Action: Mouse pressed left at (174, 403)
Screenshot: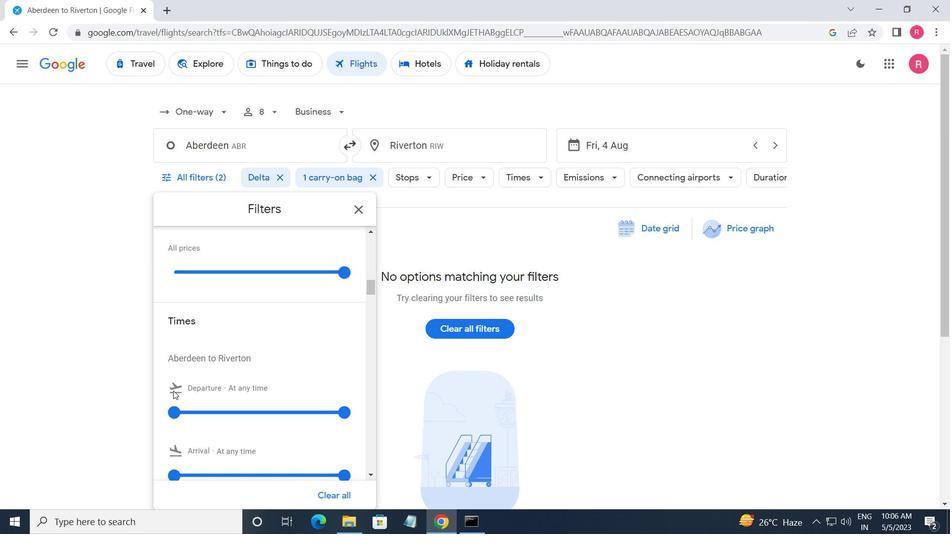
Action: Mouse moved to (334, 407)
Screenshot: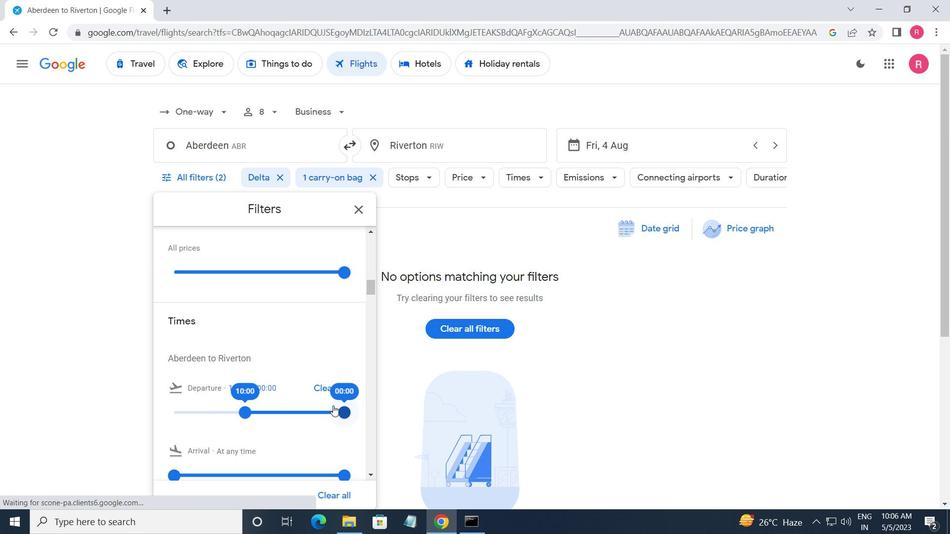 
Action: Mouse pressed left at (334, 407)
Screenshot: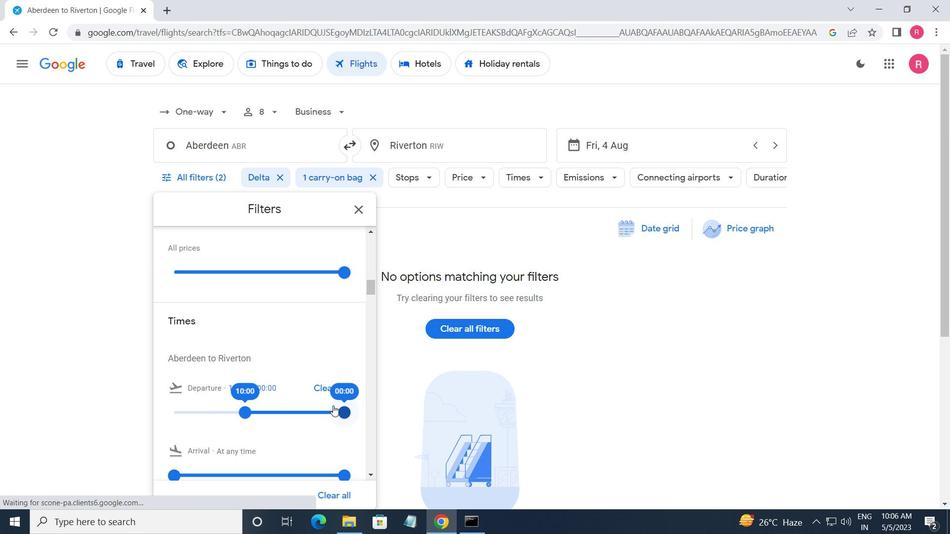 
Action: Mouse moved to (353, 210)
Screenshot: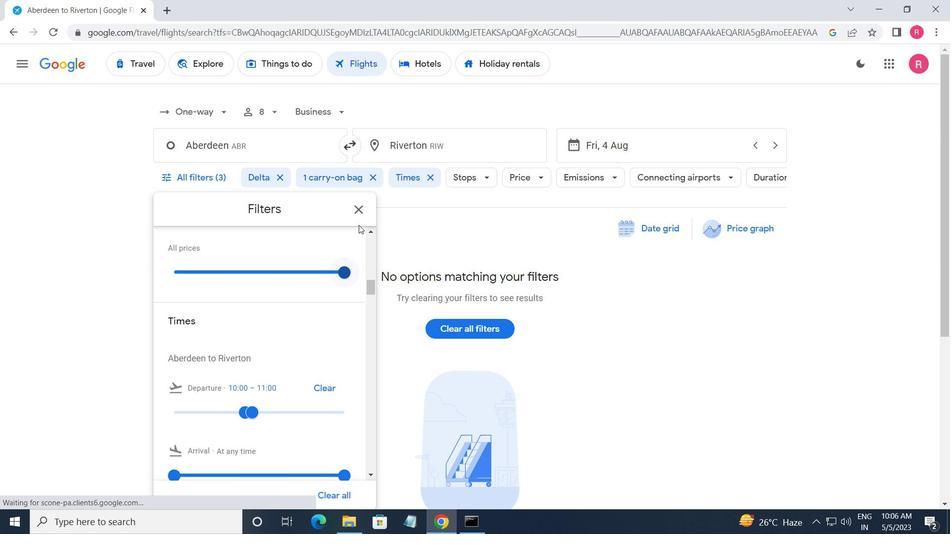 
Action: Mouse pressed left at (353, 210)
Screenshot: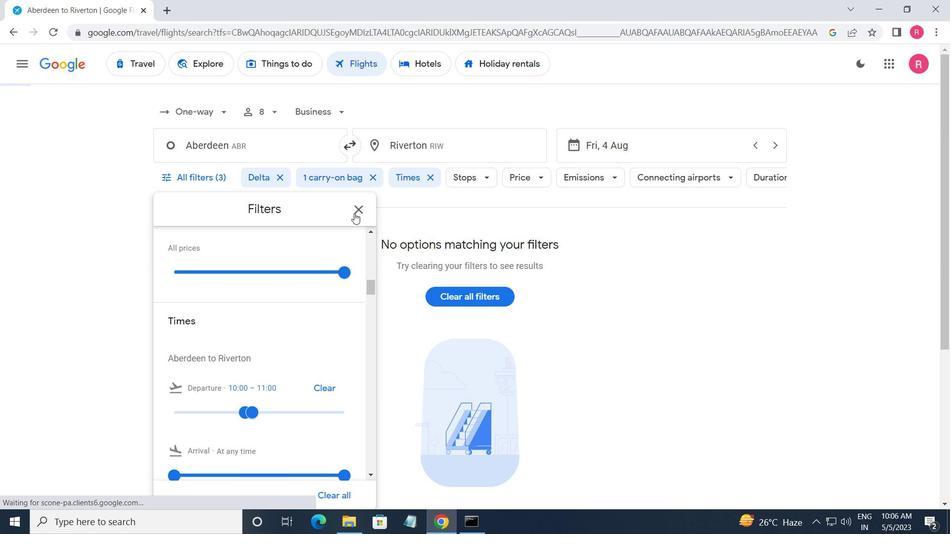 
Action: Mouse moved to (372, 253)
Screenshot: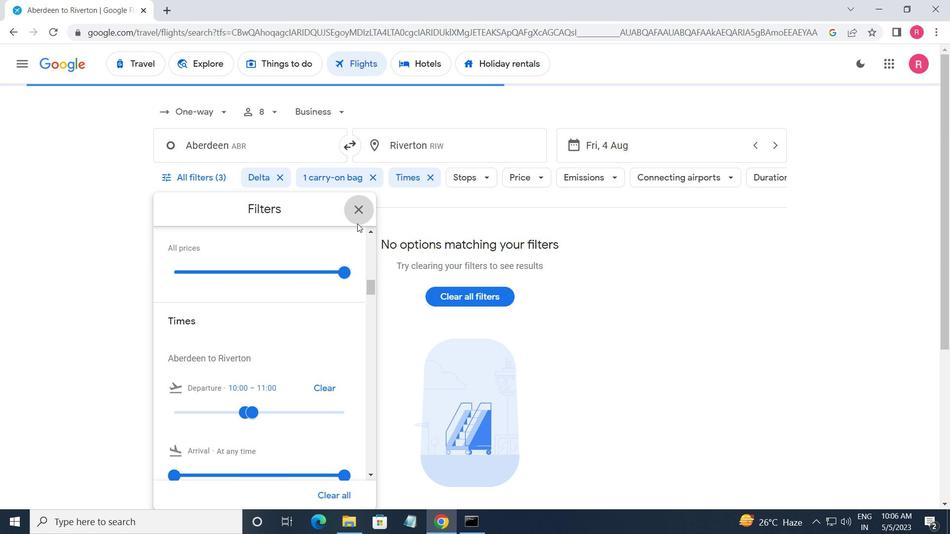 
